 Task: Create new Company, with domain: 'f5.com' and type: 'Reseller'. Add new contact for this company, with mail Id: 'Chahat18Patel@f5.com', First Name: Chahat, Last name:  Patel, Job Title: 'Communications Specialist', Phone Number: '(801) 555-5680'. Change life cycle stage to  Lead and lead status to  Open. Logged in from softage.3@softage.net
Action: Mouse moved to (67, 65)
Screenshot: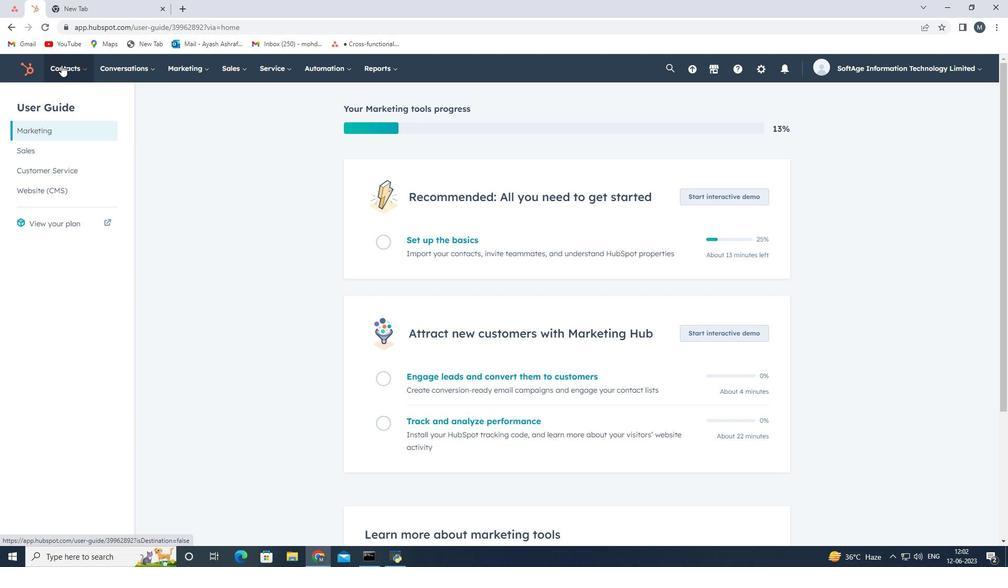 
Action: Mouse pressed left at (67, 65)
Screenshot: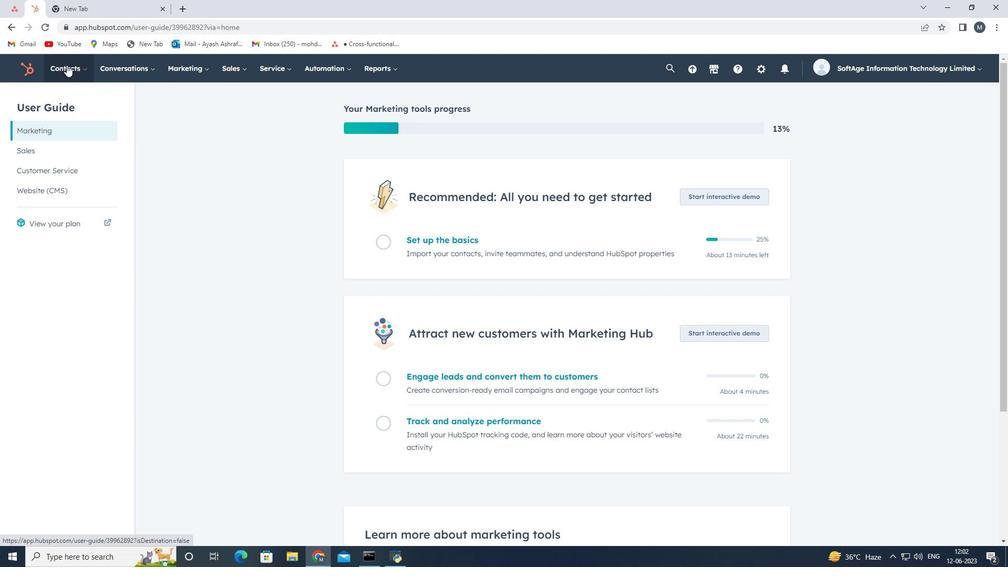 
Action: Mouse moved to (77, 120)
Screenshot: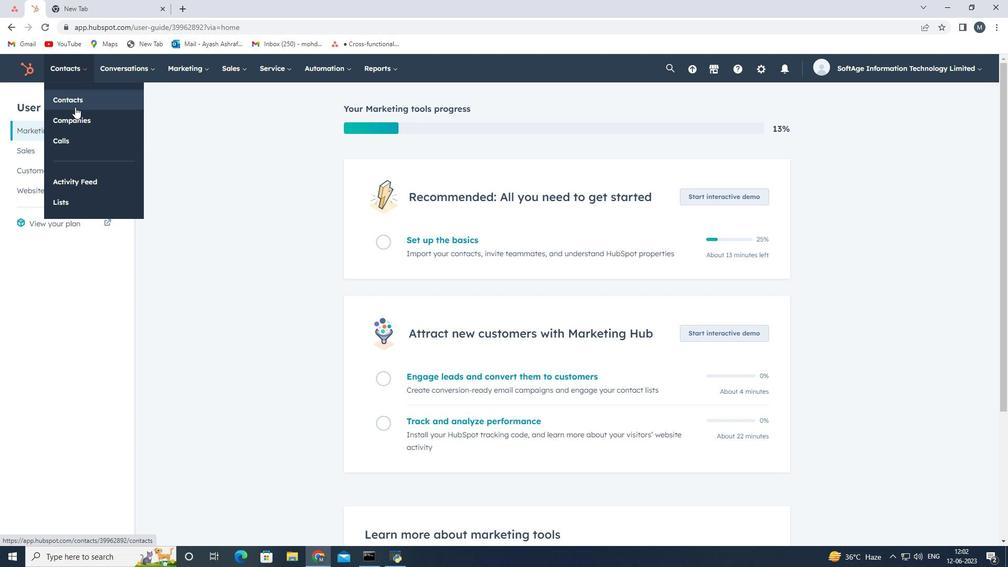 
Action: Mouse pressed left at (77, 120)
Screenshot: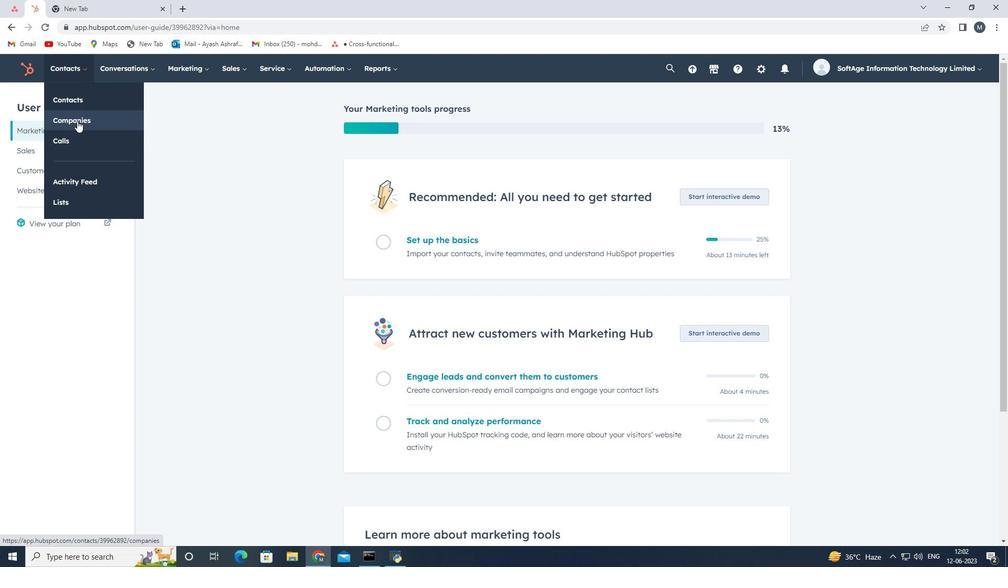 
Action: Mouse moved to (936, 104)
Screenshot: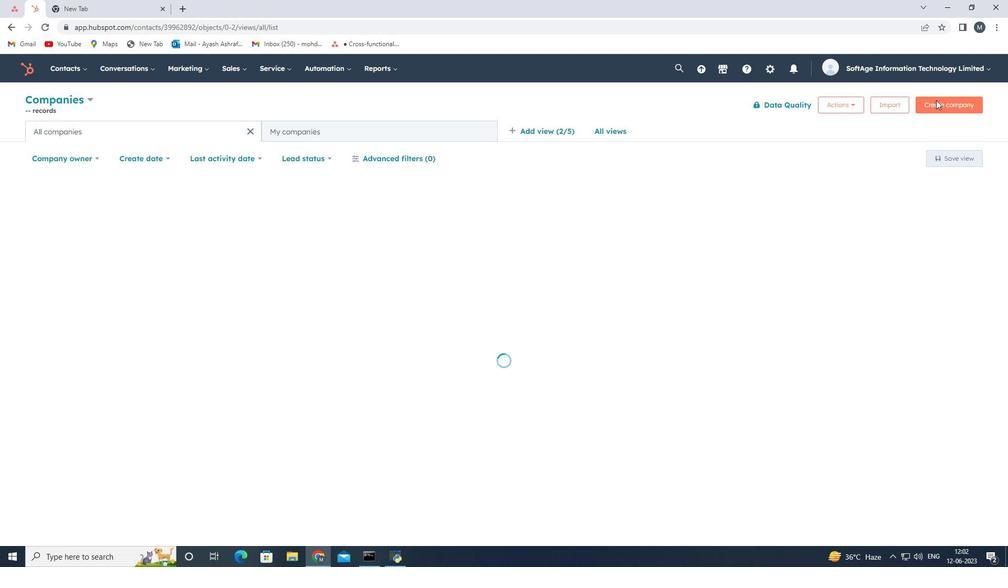 
Action: Mouse pressed left at (936, 104)
Screenshot: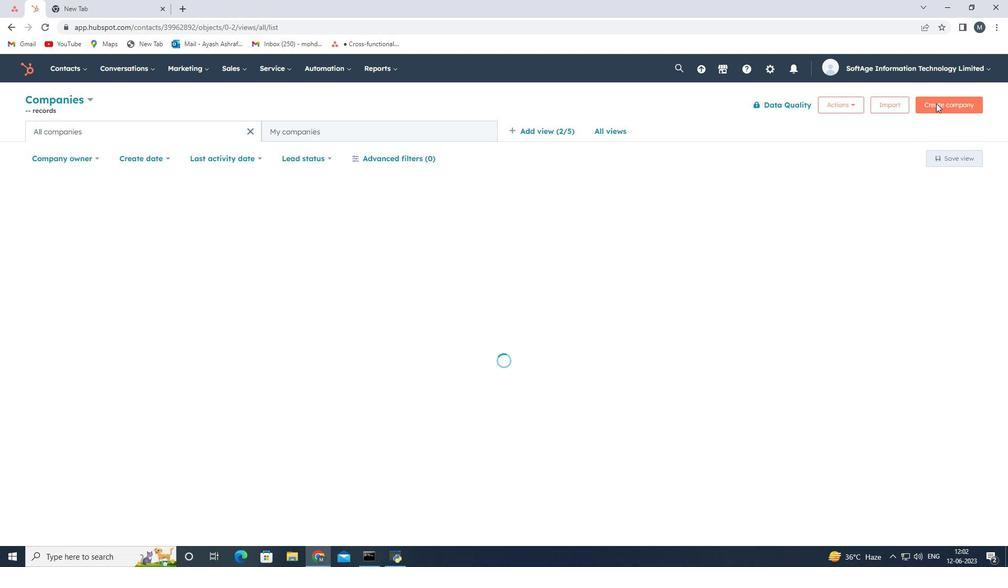 
Action: Mouse moved to (793, 153)
Screenshot: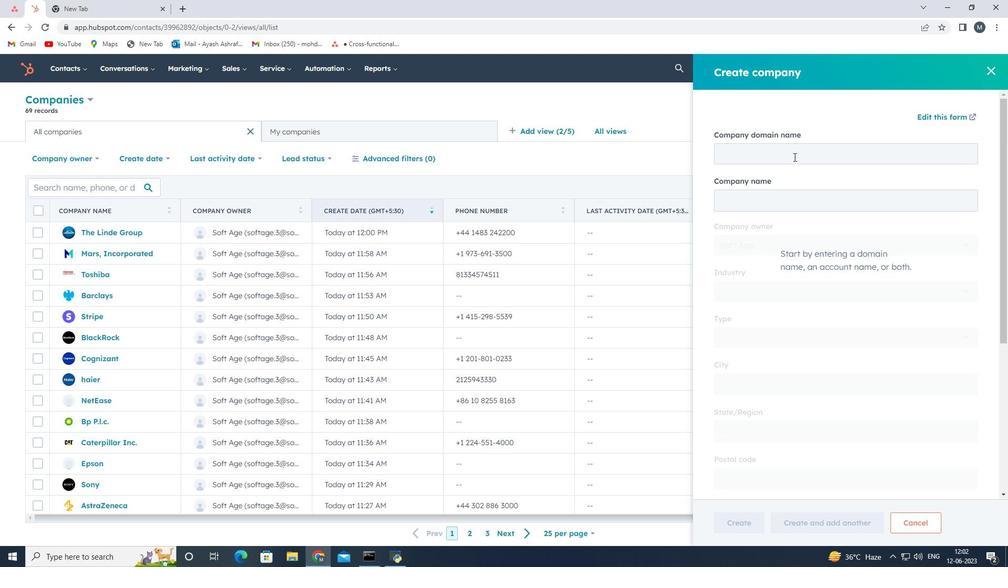 
Action: Mouse pressed left at (793, 153)
Screenshot: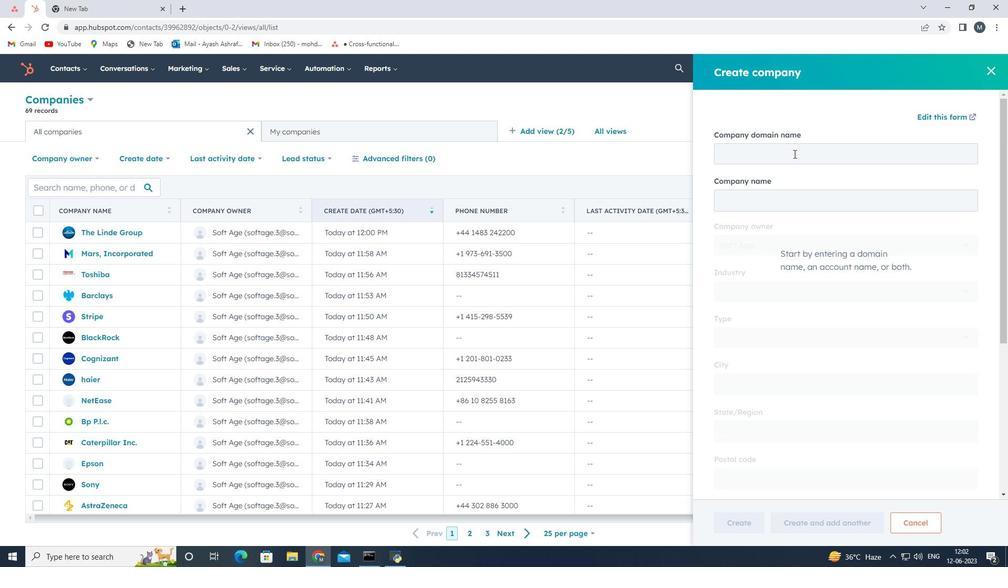 
Action: Key pressed f5.comm
Screenshot: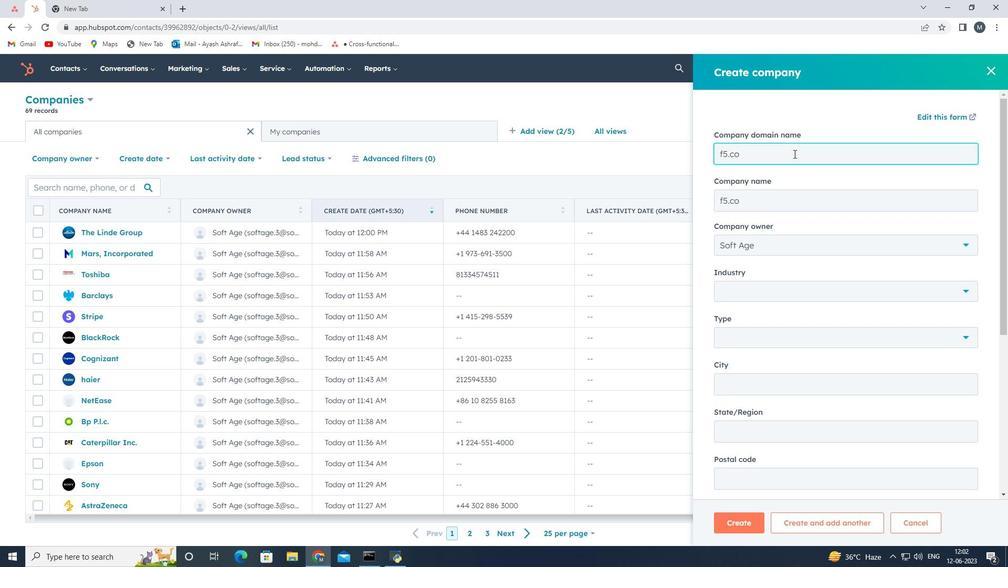 
Action: Mouse moved to (776, 266)
Screenshot: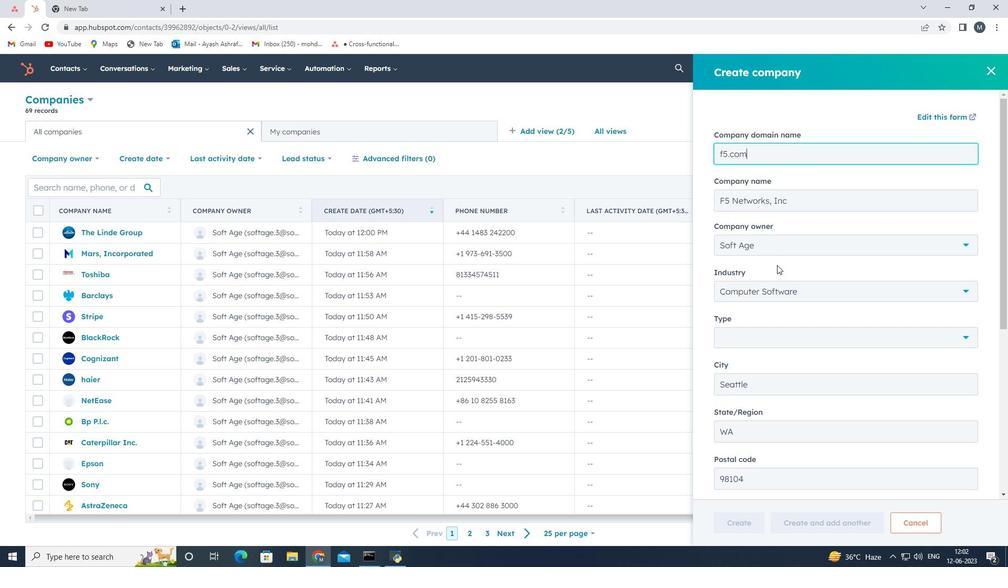 
Action: Mouse scrolled (776, 266) with delta (0, 0)
Screenshot: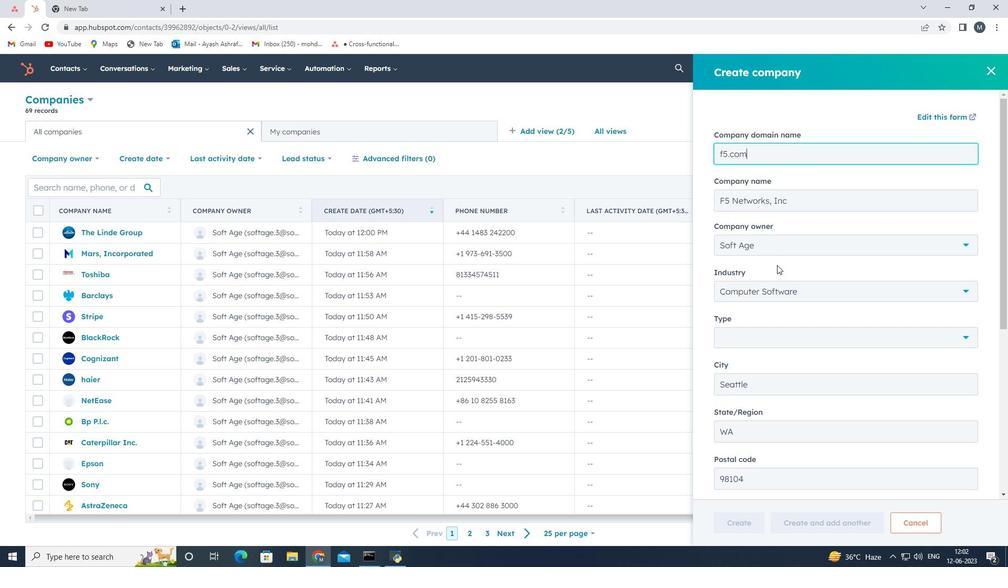 
Action: Mouse moved to (775, 285)
Screenshot: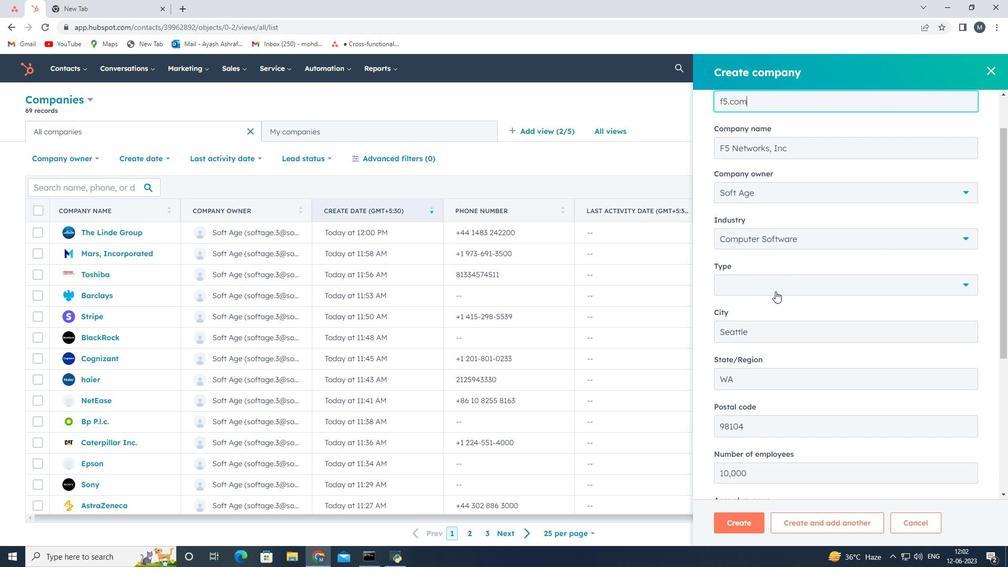 
Action: Mouse pressed left at (775, 285)
Screenshot: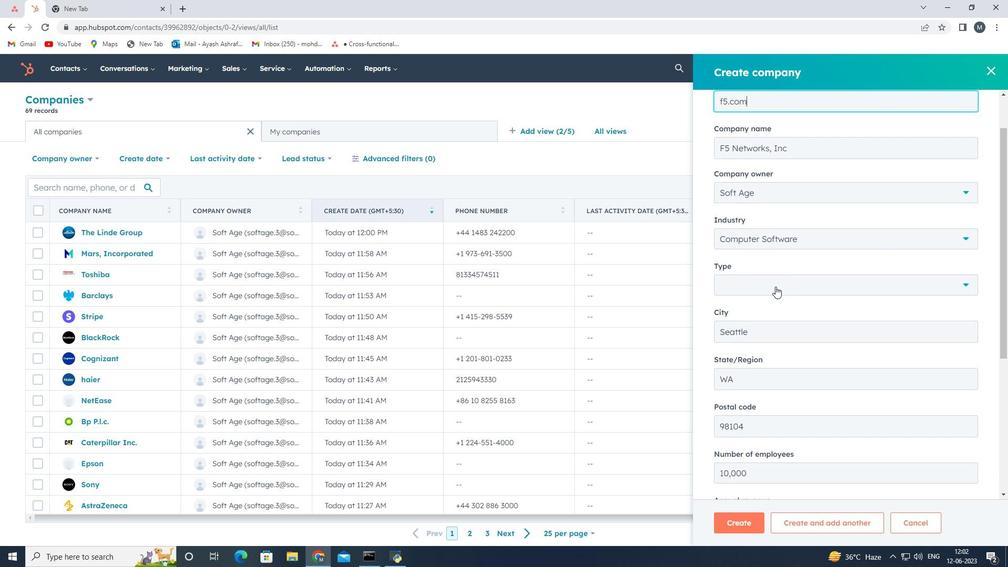 
Action: Mouse moved to (759, 372)
Screenshot: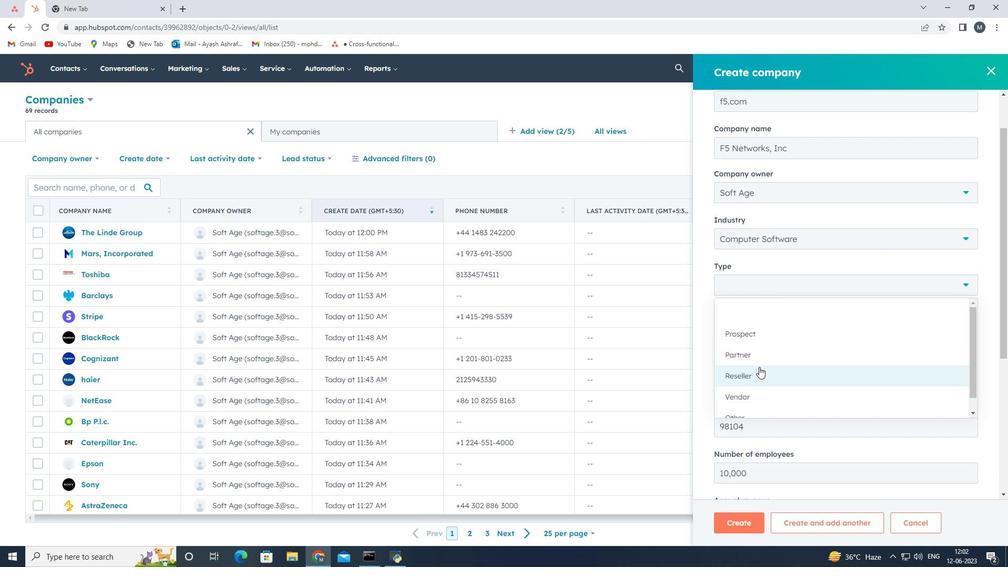 
Action: Mouse pressed left at (759, 372)
Screenshot: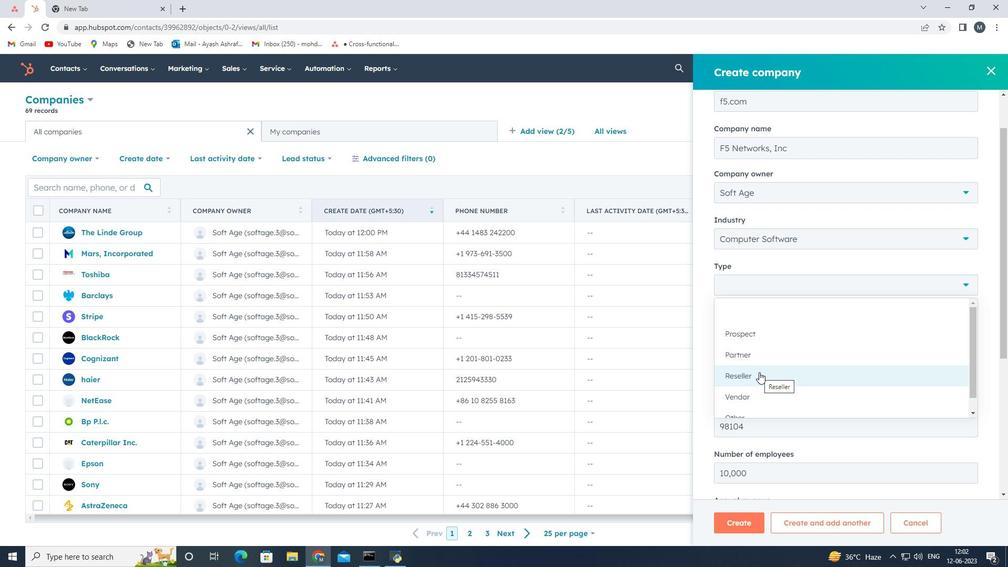 
Action: Mouse moved to (772, 358)
Screenshot: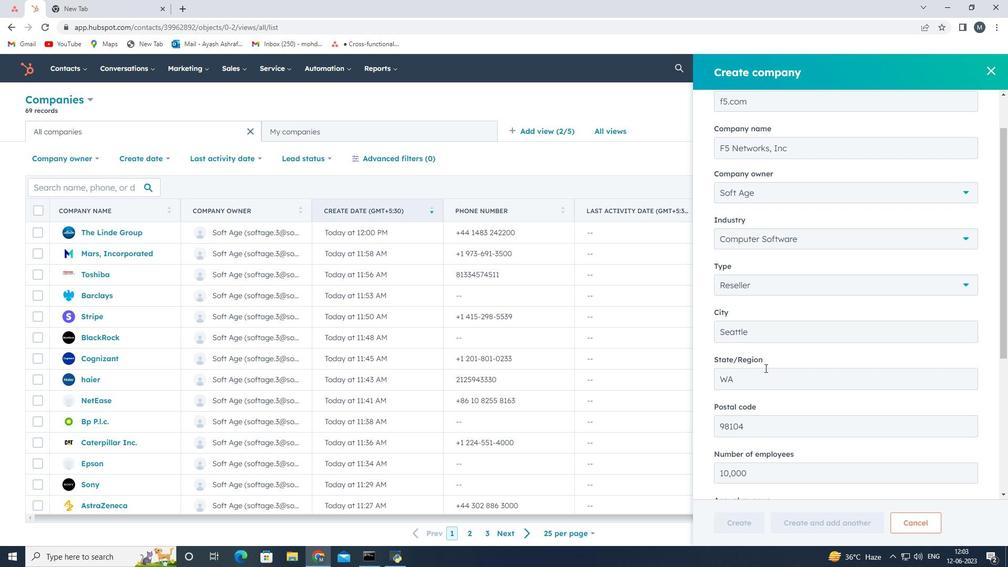 
Action: Mouse scrolled (772, 358) with delta (0, 0)
Screenshot: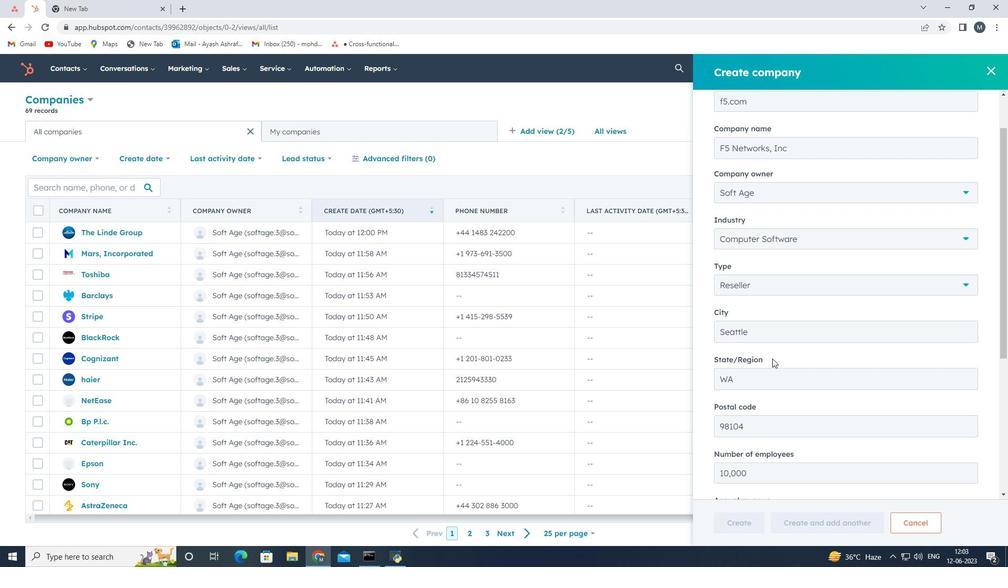 
Action: Mouse scrolled (772, 358) with delta (0, 0)
Screenshot: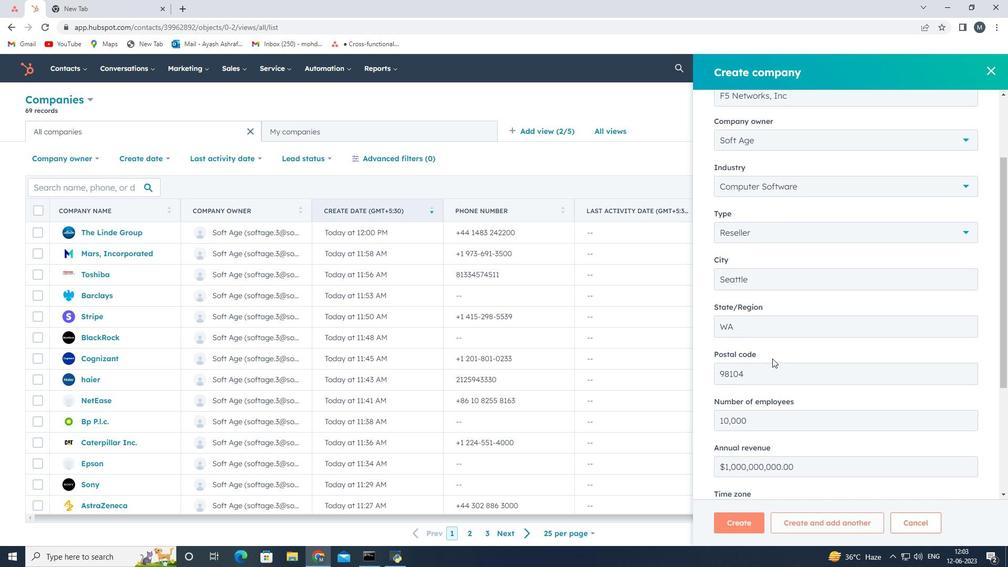 
Action: Mouse scrolled (772, 358) with delta (0, 0)
Screenshot: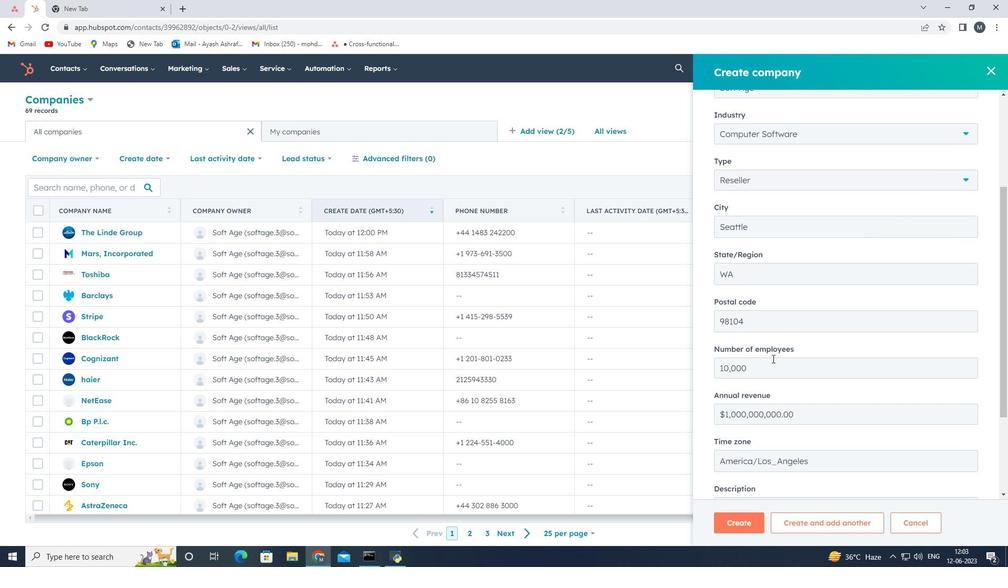
Action: Mouse scrolled (772, 358) with delta (0, 0)
Screenshot: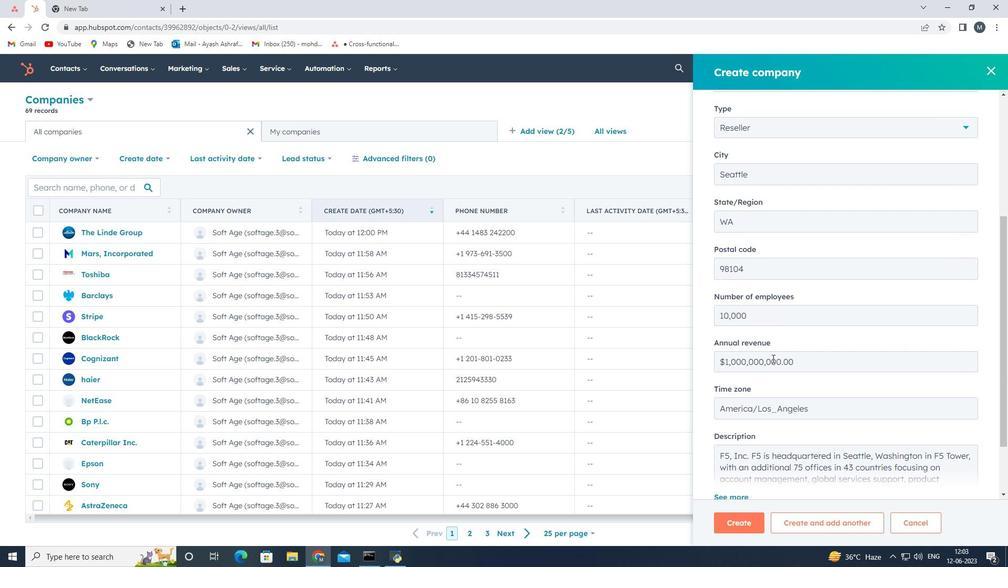 
Action: Mouse scrolled (772, 358) with delta (0, 0)
Screenshot: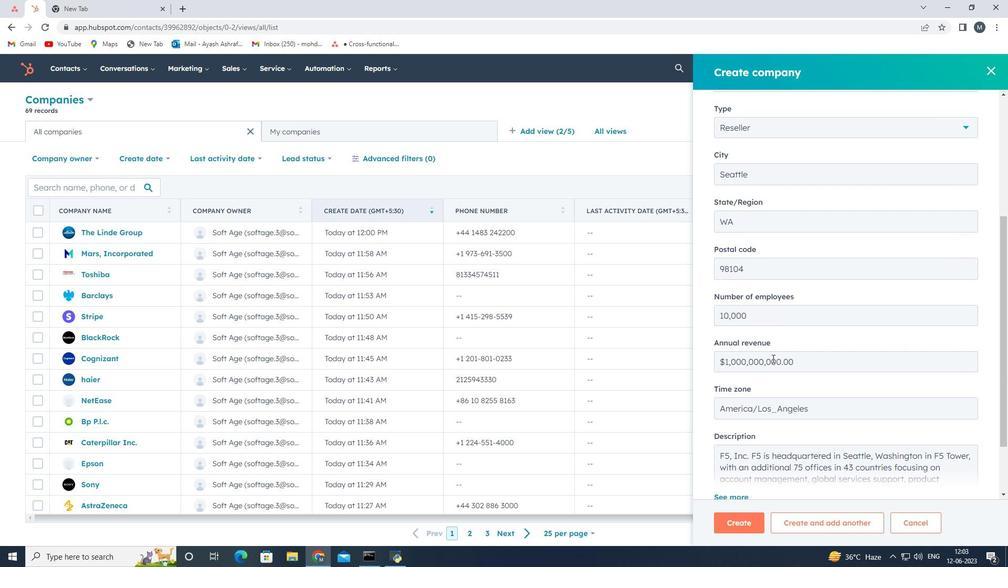 
Action: Mouse scrolled (772, 358) with delta (0, 0)
Screenshot: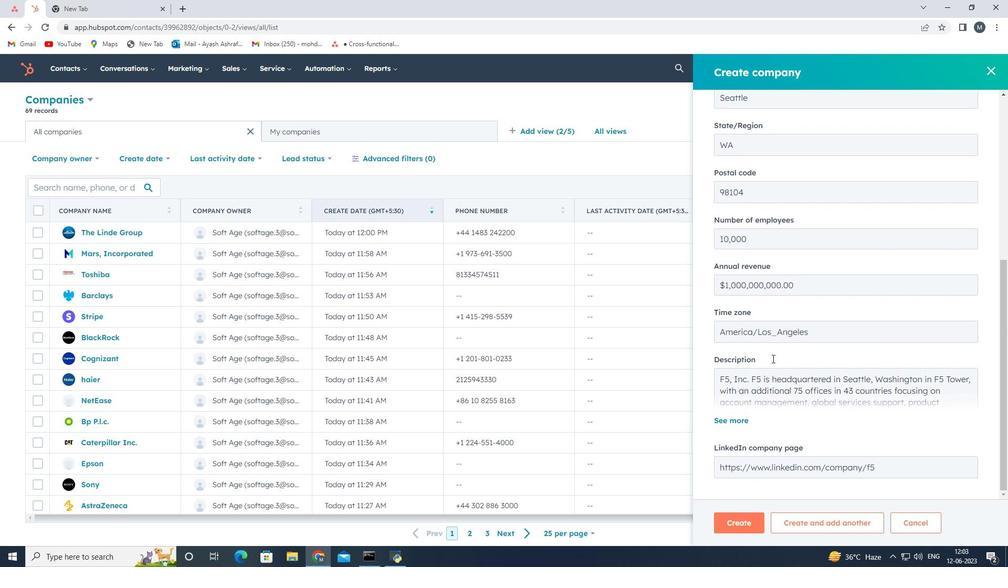
Action: Mouse scrolled (772, 358) with delta (0, 0)
Screenshot: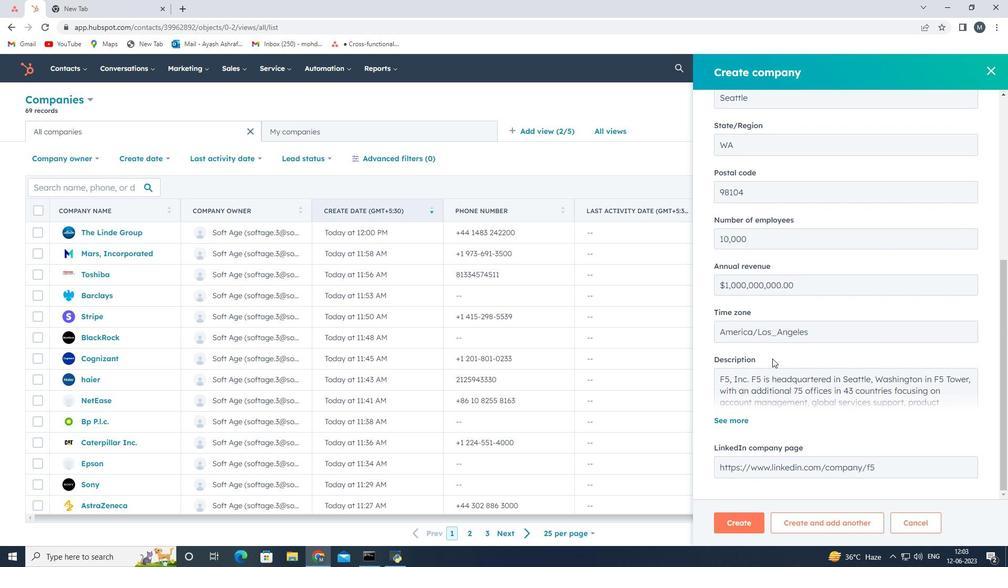 
Action: Mouse scrolled (772, 358) with delta (0, 0)
Screenshot: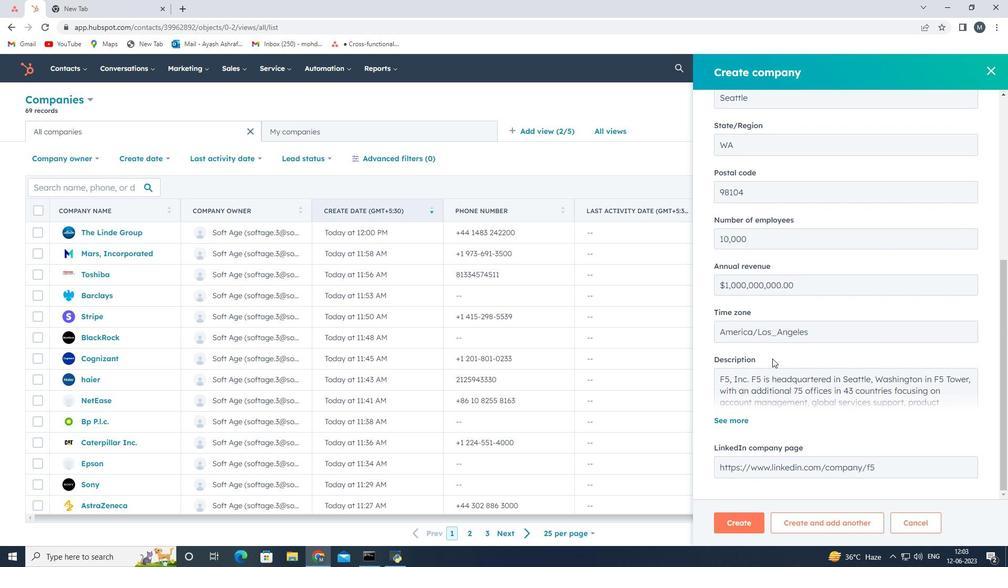 
Action: Mouse scrolled (772, 358) with delta (0, 0)
Screenshot: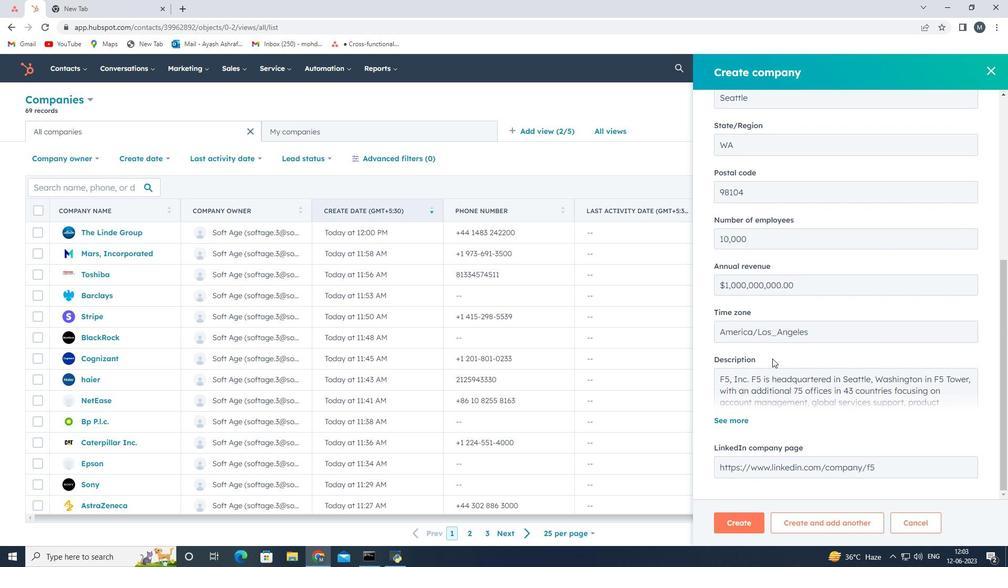 
Action: Mouse moved to (747, 519)
Screenshot: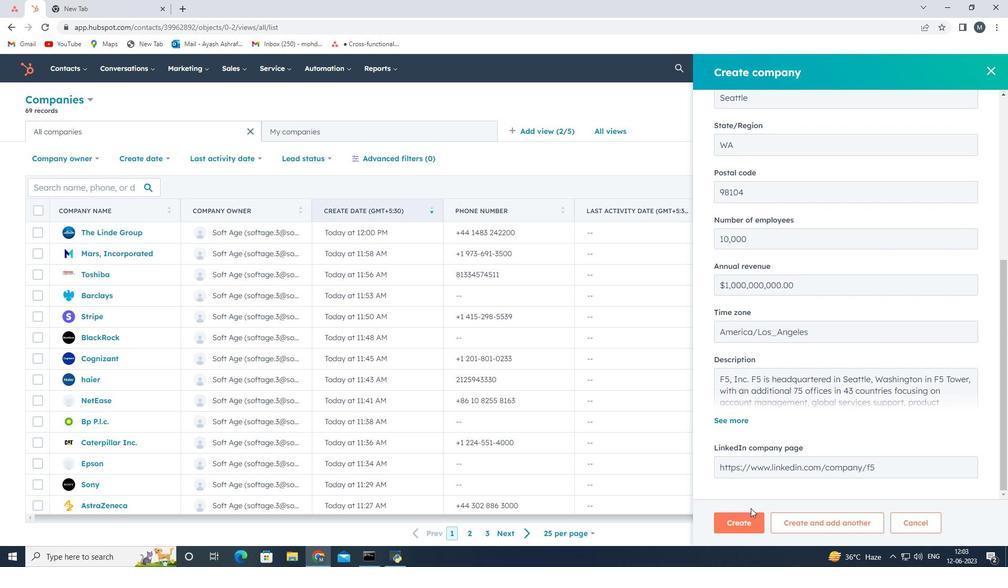 
Action: Mouse pressed left at (747, 519)
Screenshot: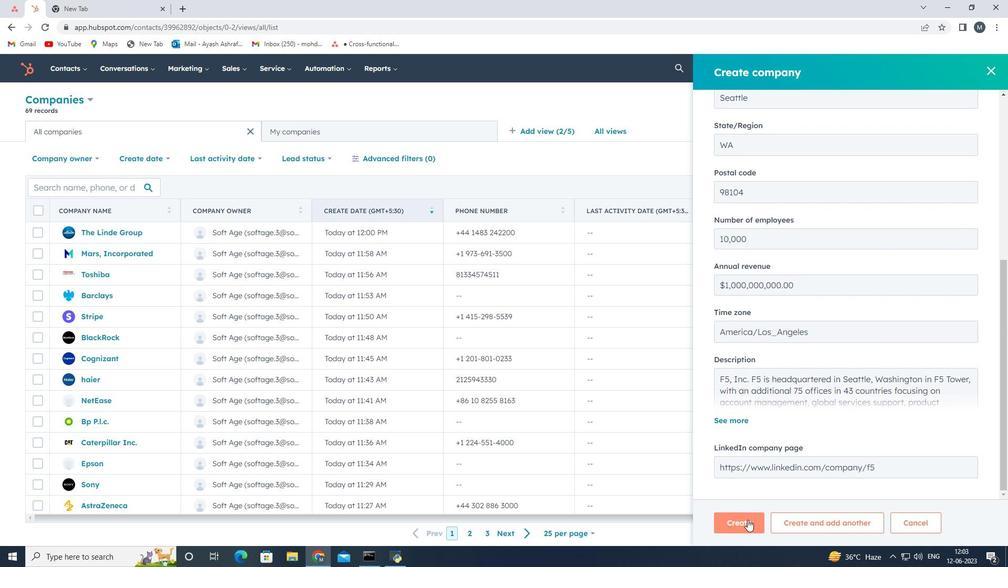 
Action: Mouse moved to (704, 357)
Screenshot: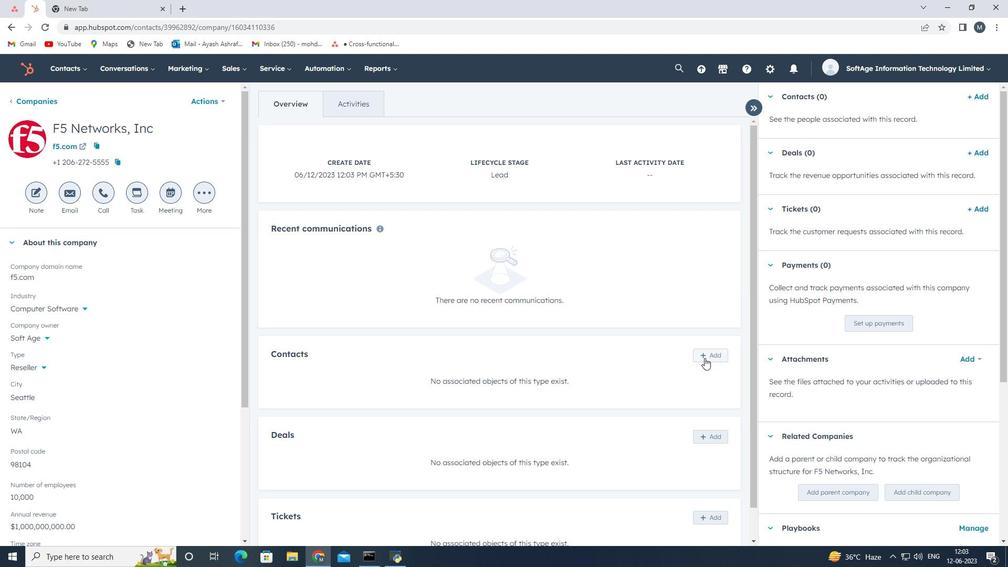 
Action: Mouse pressed left at (704, 357)
Screenshot: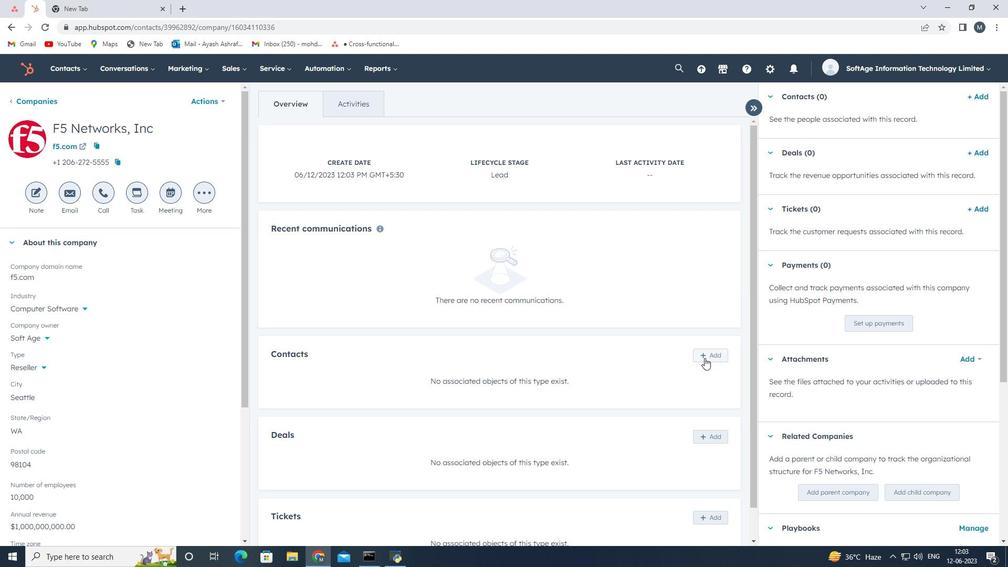 
Action: Mouse moved to (782, 119)
Screenshot: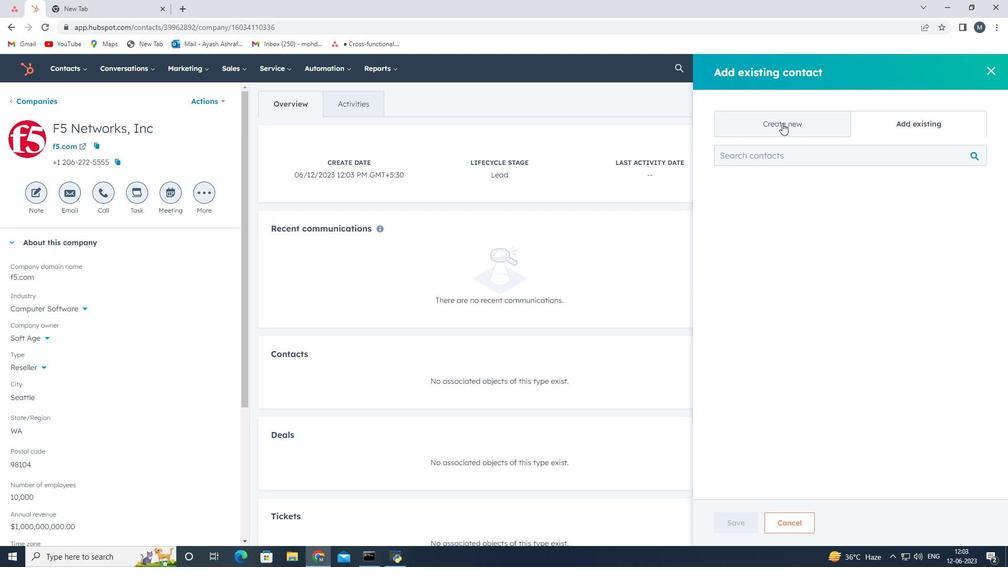 
Action: Mouse pressed left at (782, 119)
Screenshot: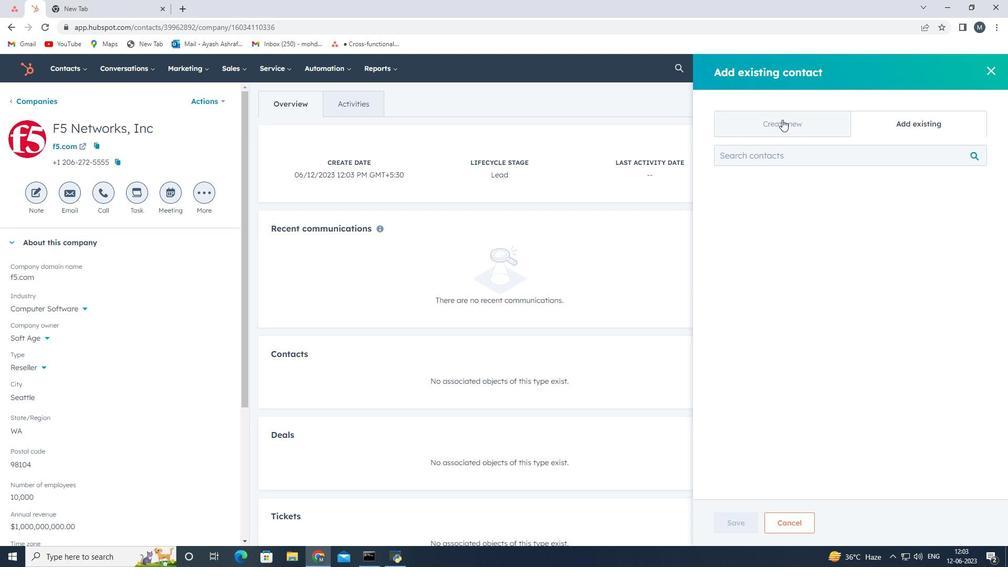 
Action: Mouse moved to (792, 187)
Screenshot: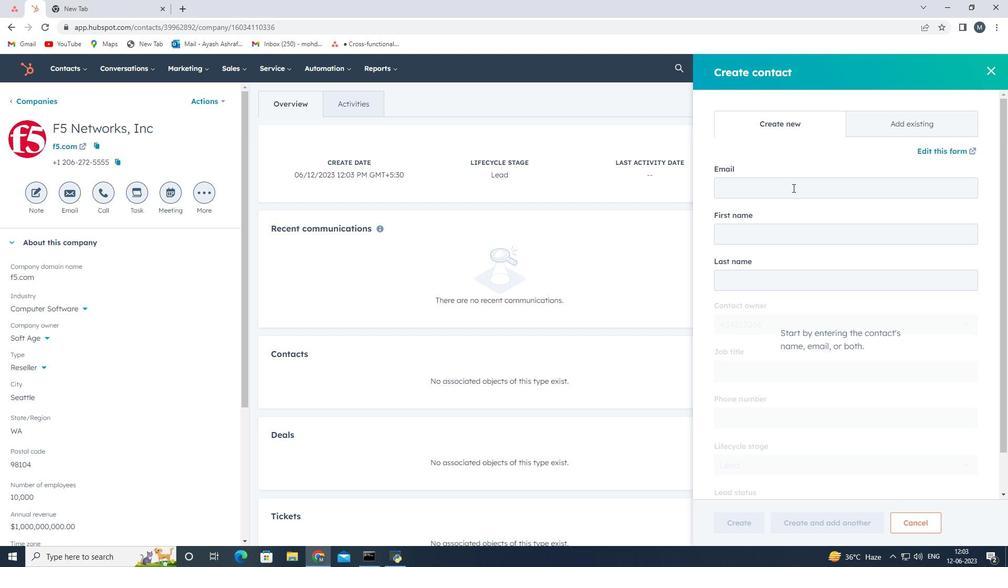 
Action: Mouse pressed left at (792, 187)
Screenshot: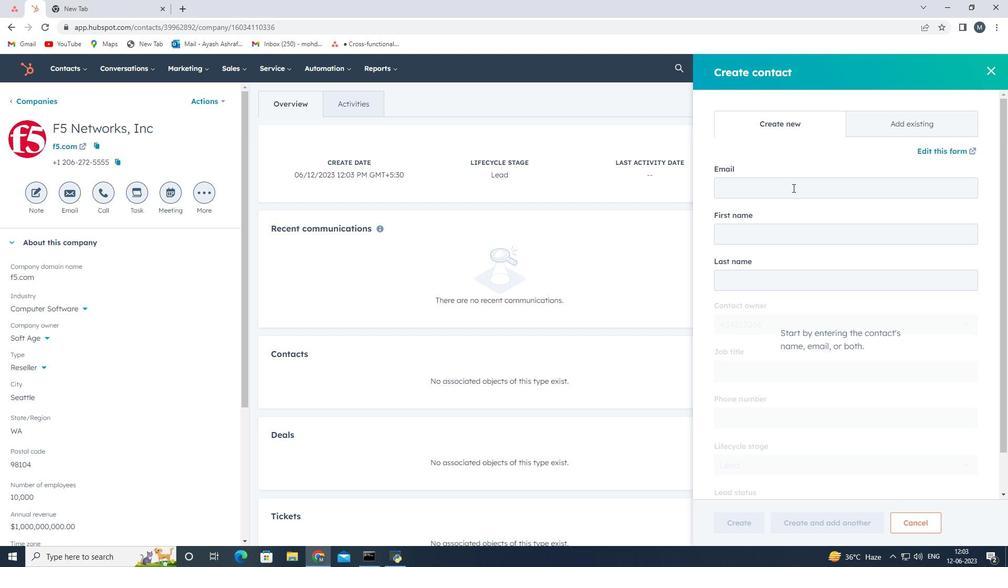 
Action: Mouse moved to (792, 186)
Screenshot: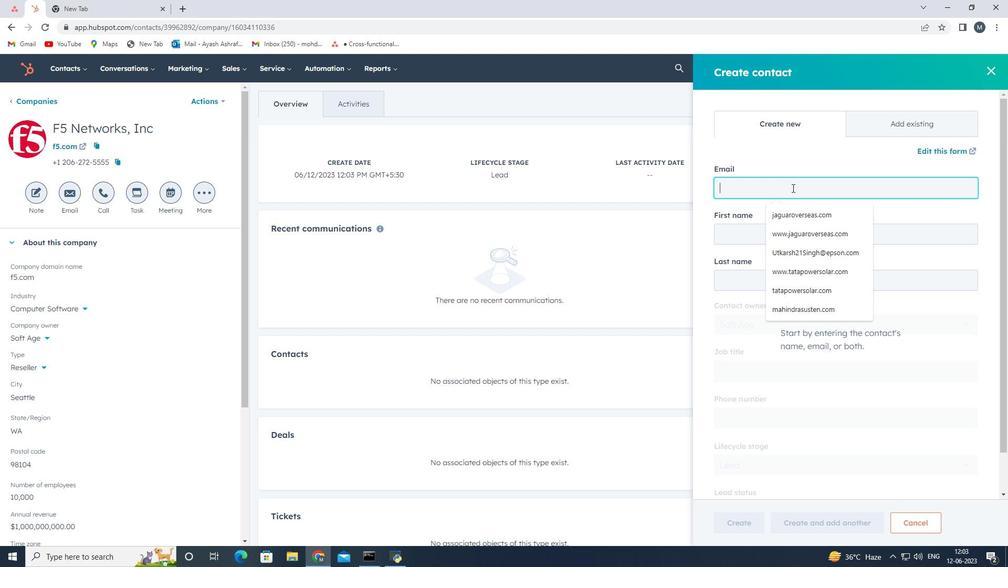 
Action: Key pressed <Key.shift>Chahat18<Key.shift>Patel<Key.shift><Key.shift><Key.shift><Key.shift>@f5.com
Screenshot: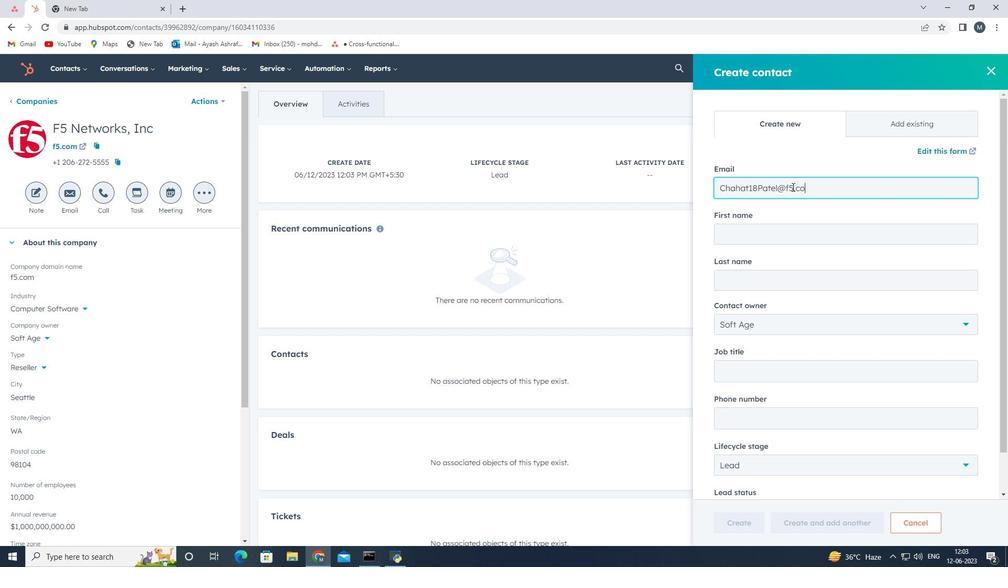 
Action: Mouse moved to (742, 238)
Screenshot: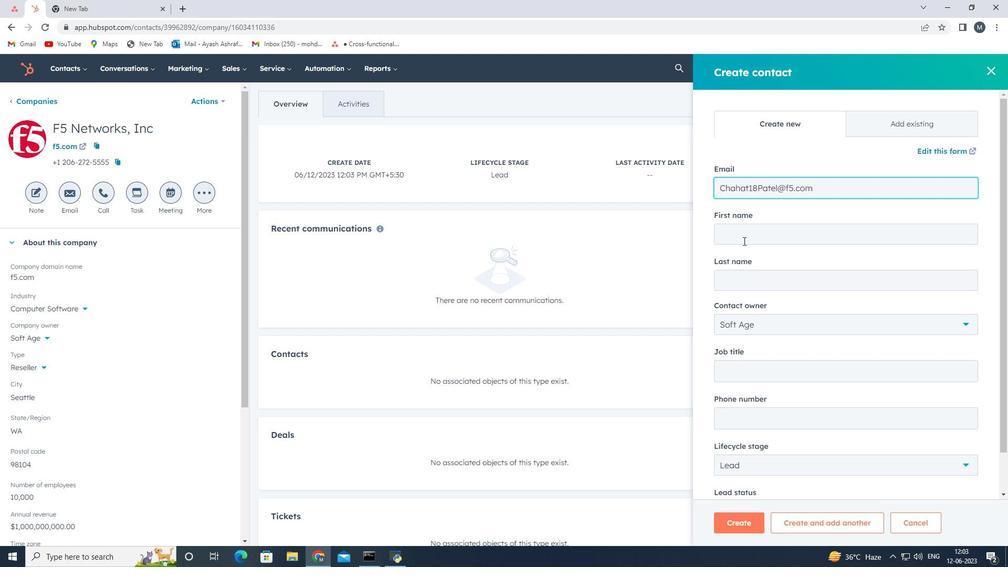 
Action: Mouse pressed left at (742, 238)
Screenshot: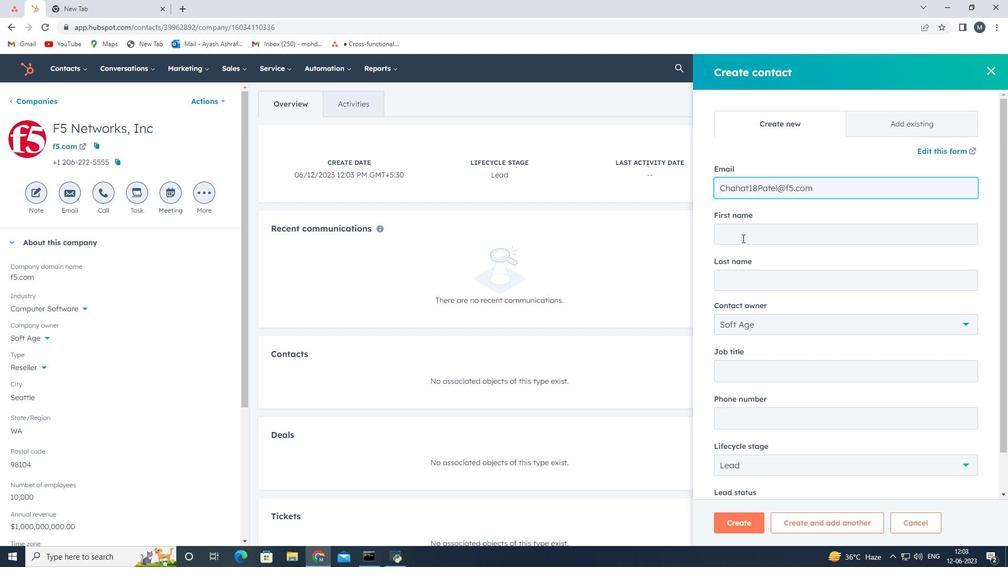 
Action: Mouse moved to (742, 237)
Screenshot: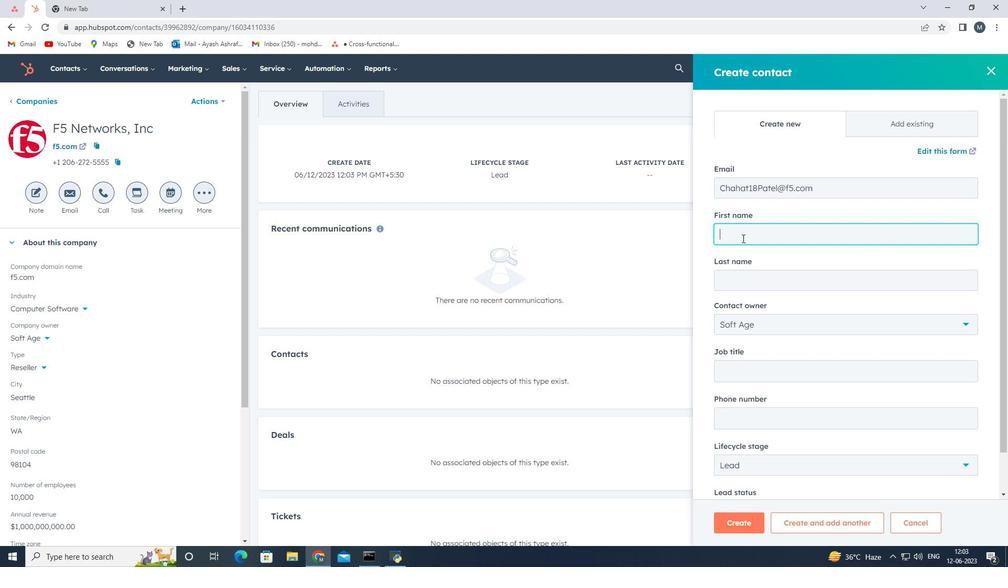 
Action: Key pressed <Key.shift>Chahat
Screenshot: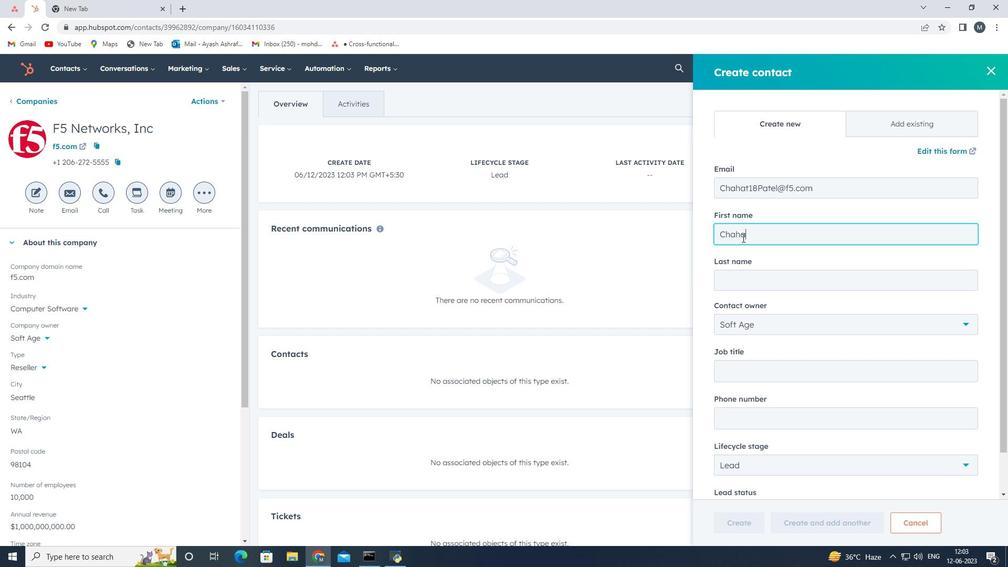 
Action: Mouse moved to (760, 285)
Screenshot: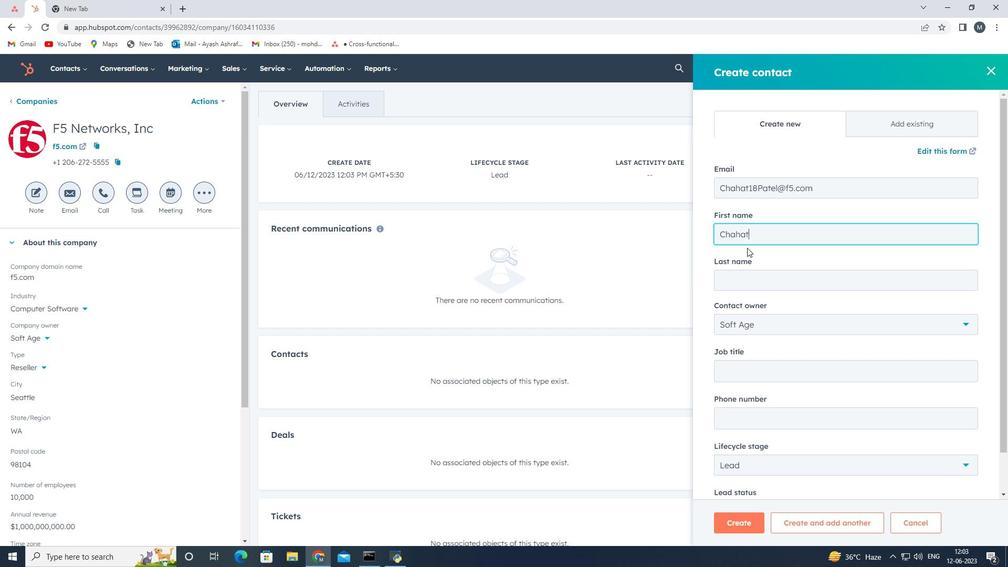 
Action: Mouse pressed left at (760, 285)
Screenshot: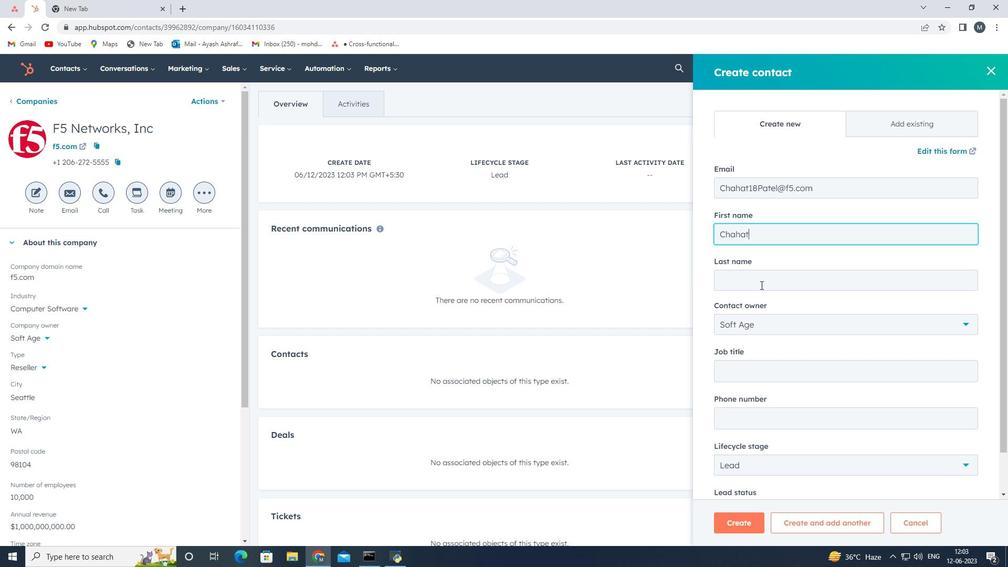 
Action: Key pressed <Key.shift>Patel
Screenshot: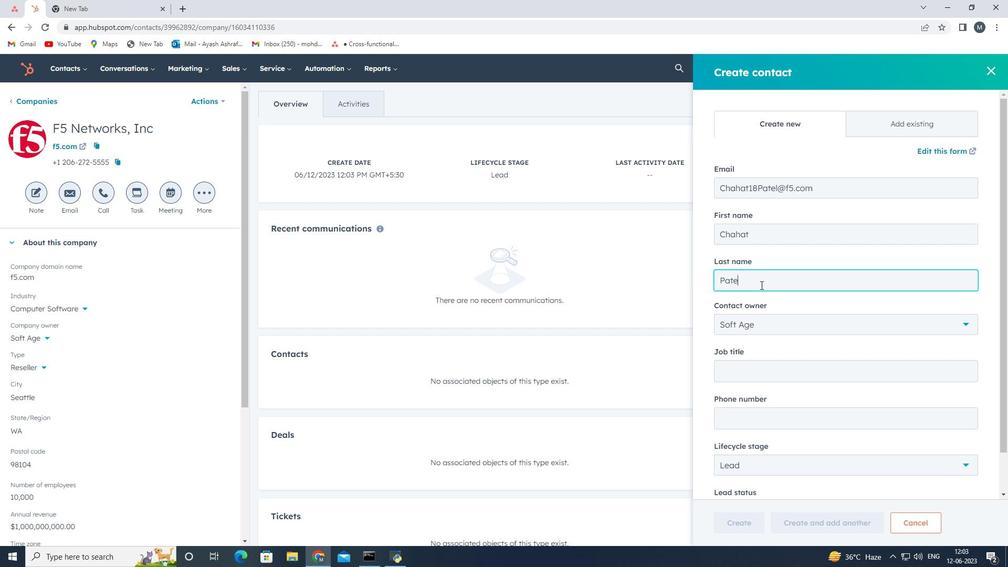 
Action: Mouse moved to (736, 373)
Screenshot: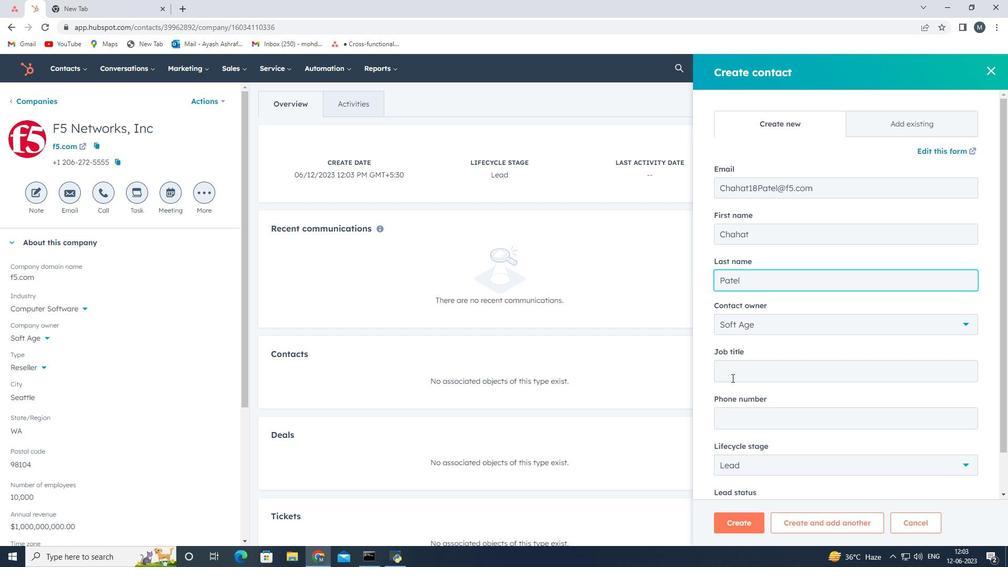 
Action: Mouse pressed left at (736, 373)
Screenshot: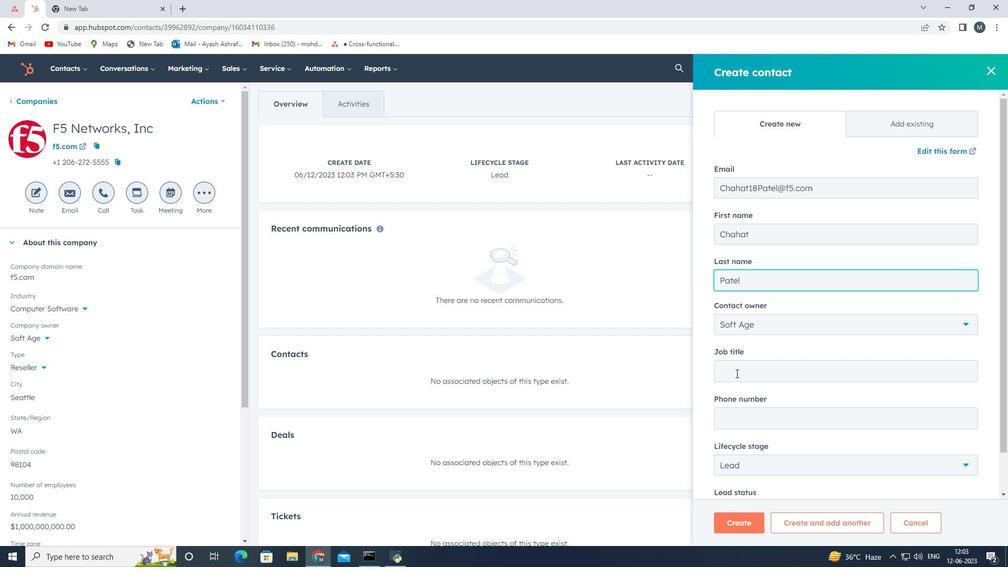 
Action: Key pressed <Key.shift><Key.shift><Key.shift>Communications<Key.space><Key.shift>Specialist
Screenshot: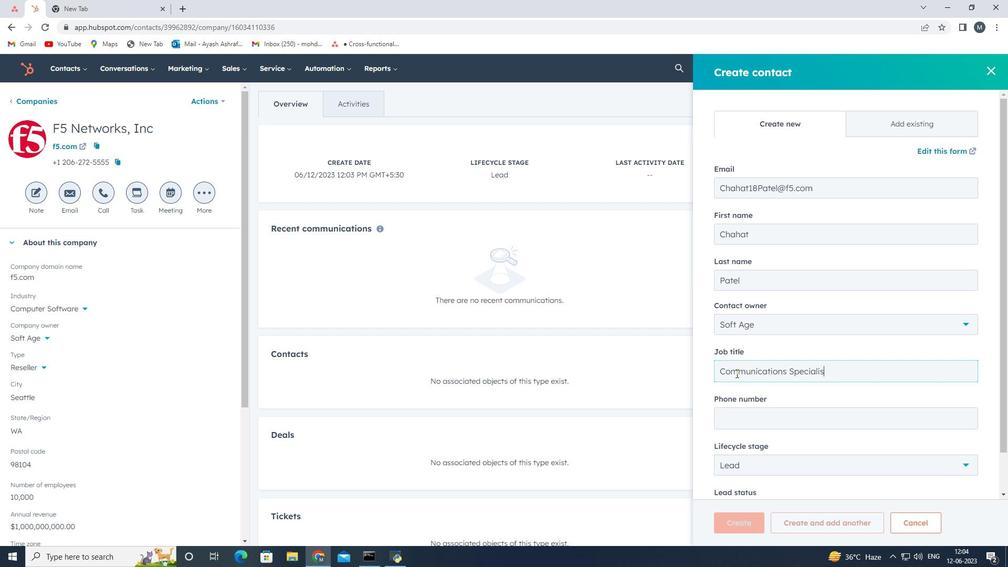 
Action: Mouse moved to (770, 417)
Screenshot: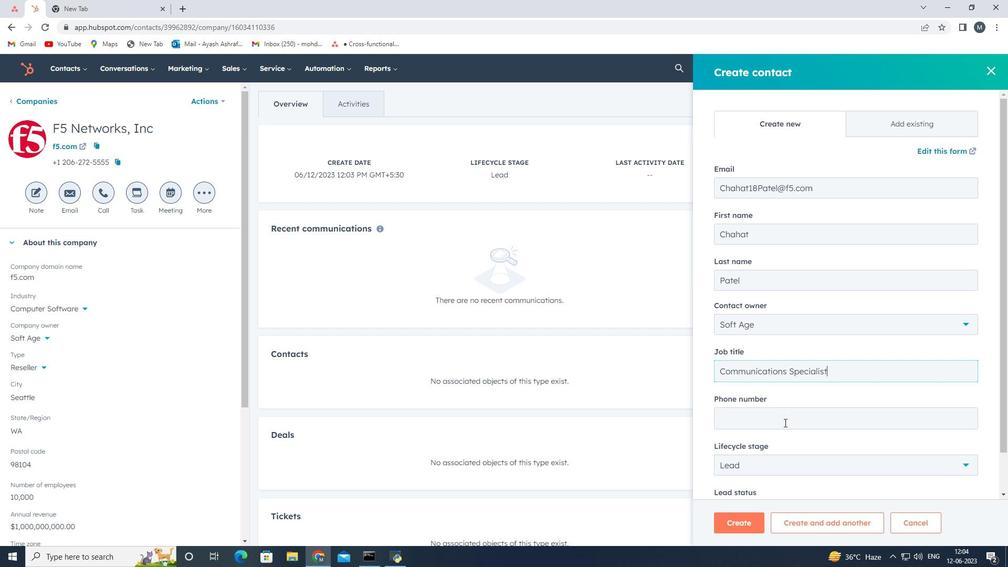 
Action: Mouse pressed left at (770, 417)
Screenshot: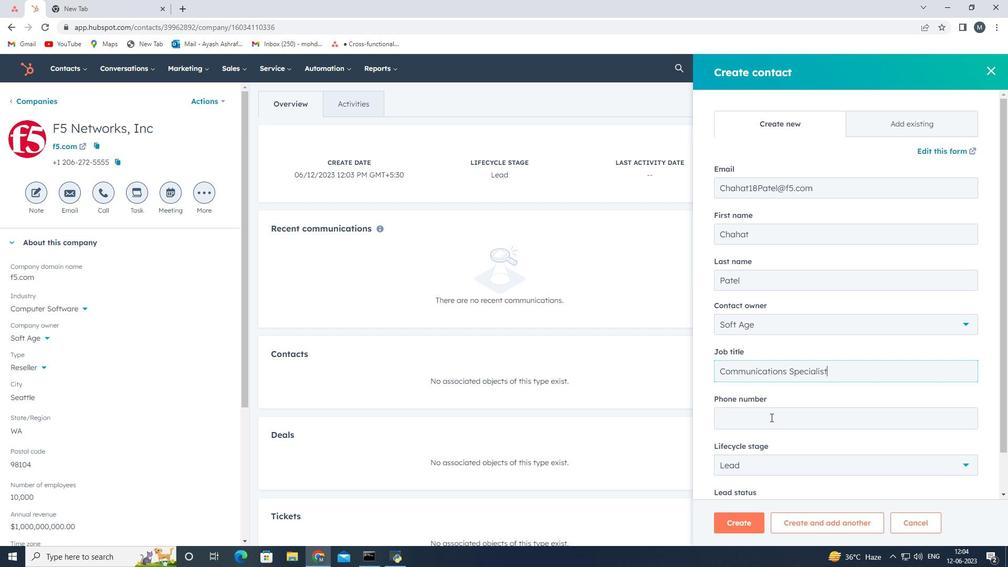 
Action: Key pressed 8015555680
Screenshot: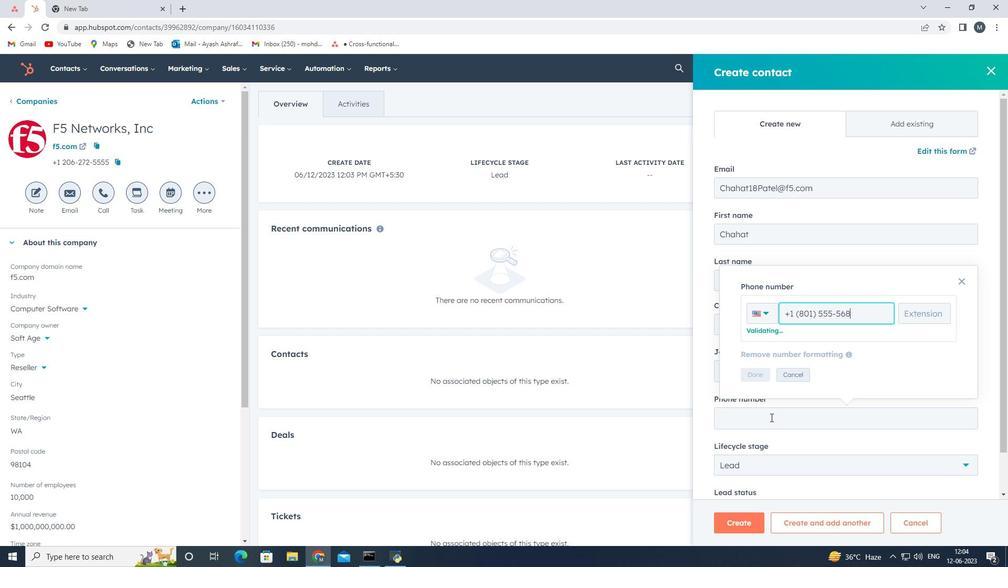 
Action: Mouse moved to (751, 377)
Screenshot: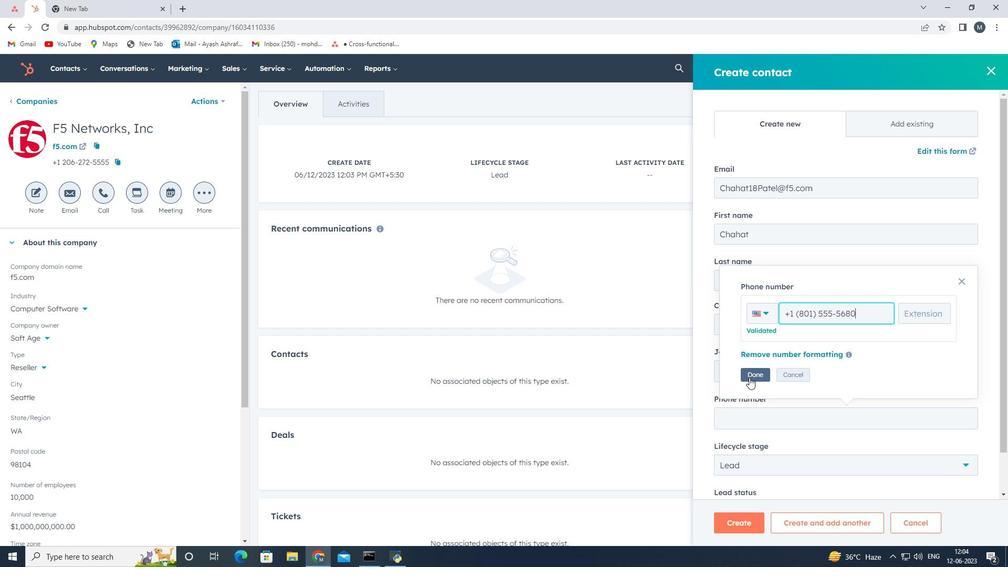 
Action: Mouse pressed left at (751, 377)
Screenshot: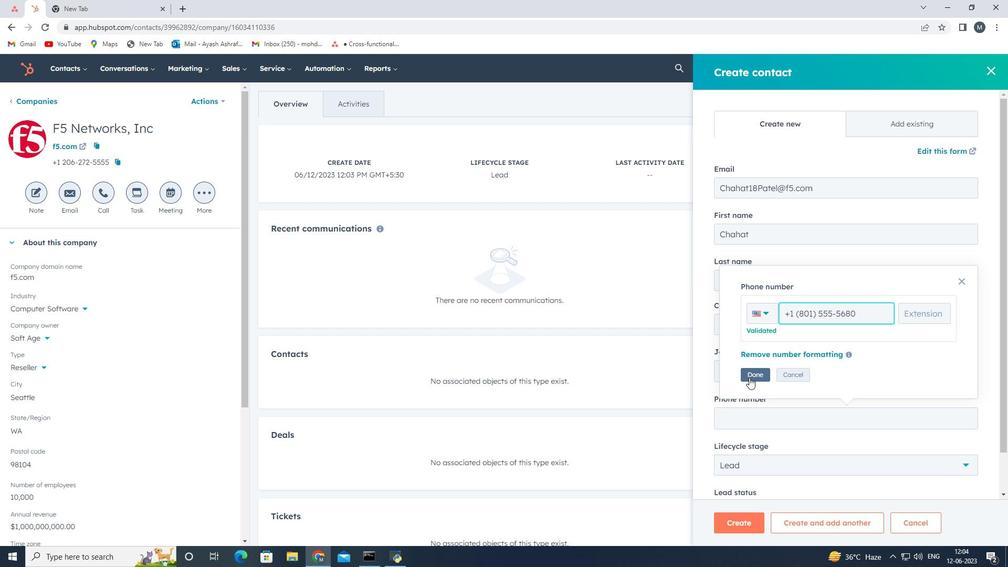 
Action: Mouse moved to (749, 452)
Screenshot: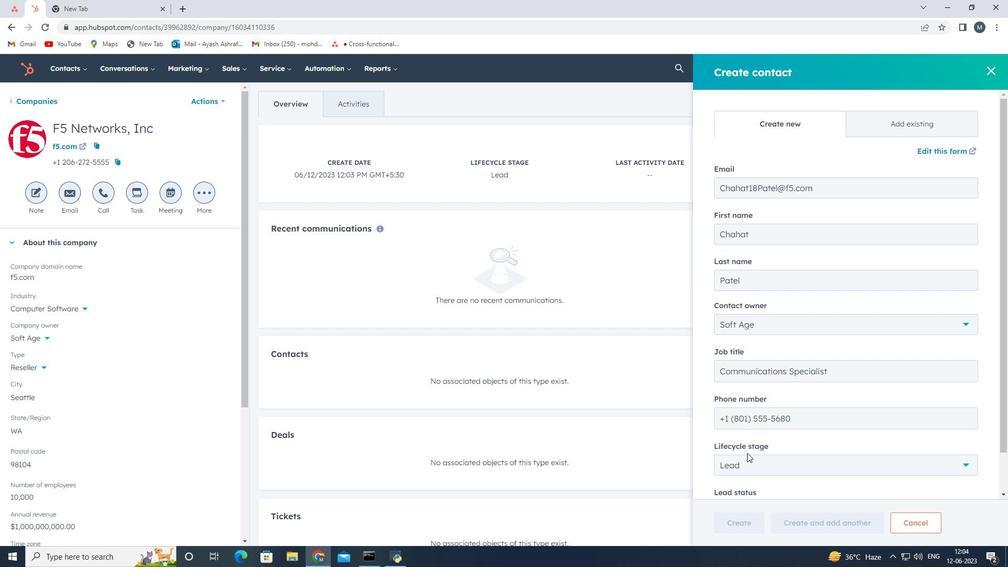 
Action: Mouse scrolled (749, 452) with delta (0, 0)
Screenshot: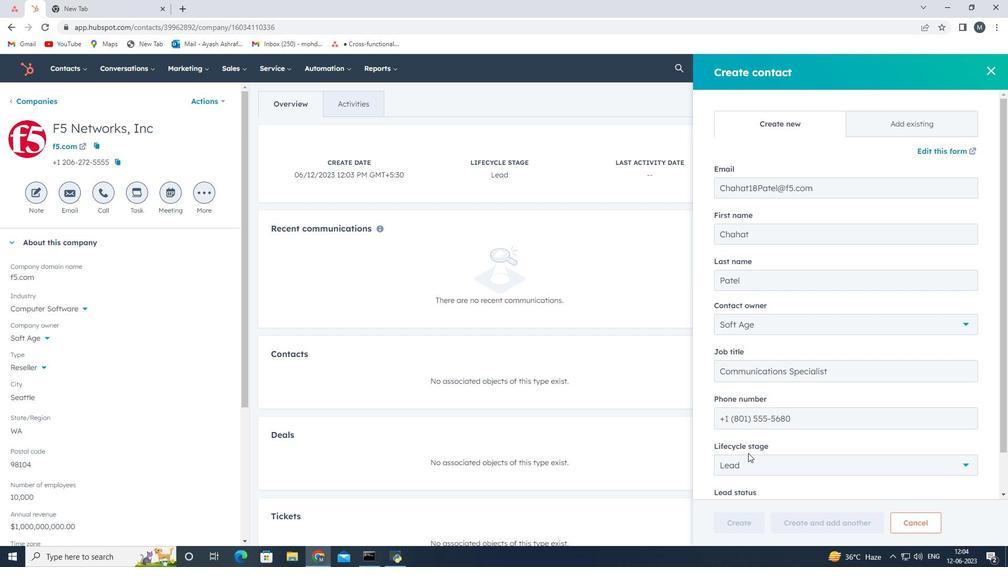 
Action: Mouse moved to (754, 426)
Screenshot: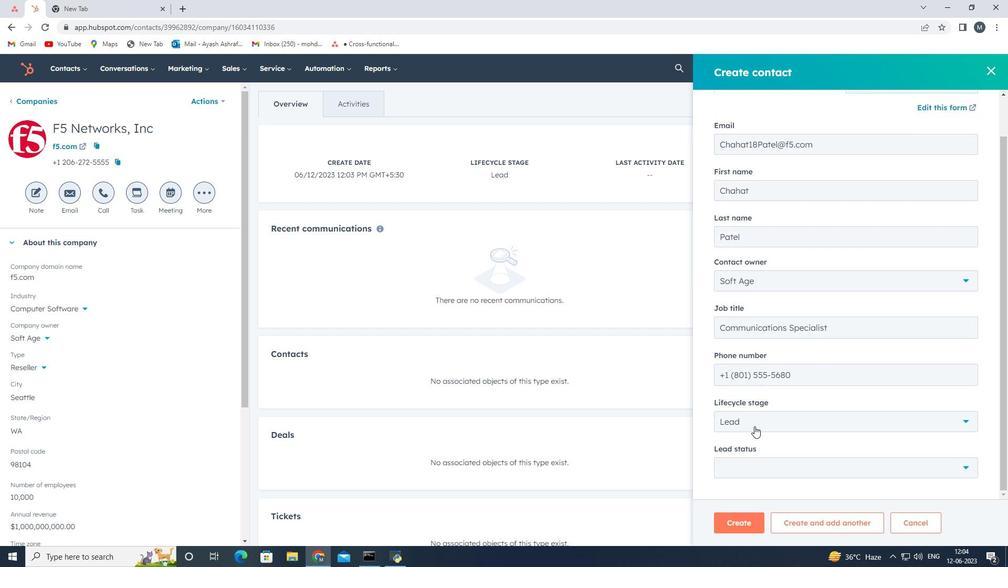 
Action: Mouse pressed left at (754, 426)
Screenshot: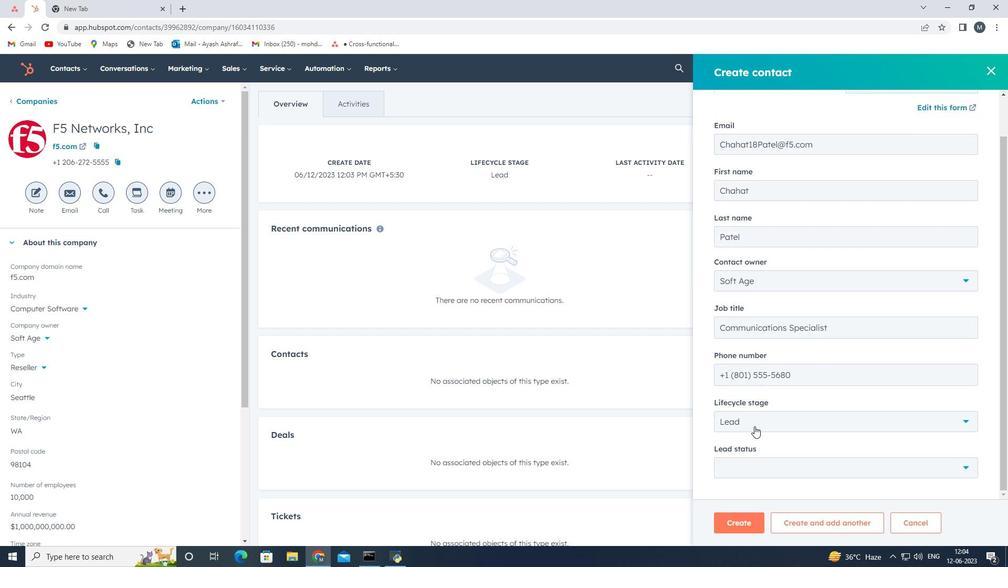 
Action: Mouse moved to (762, 322)
Screenshot: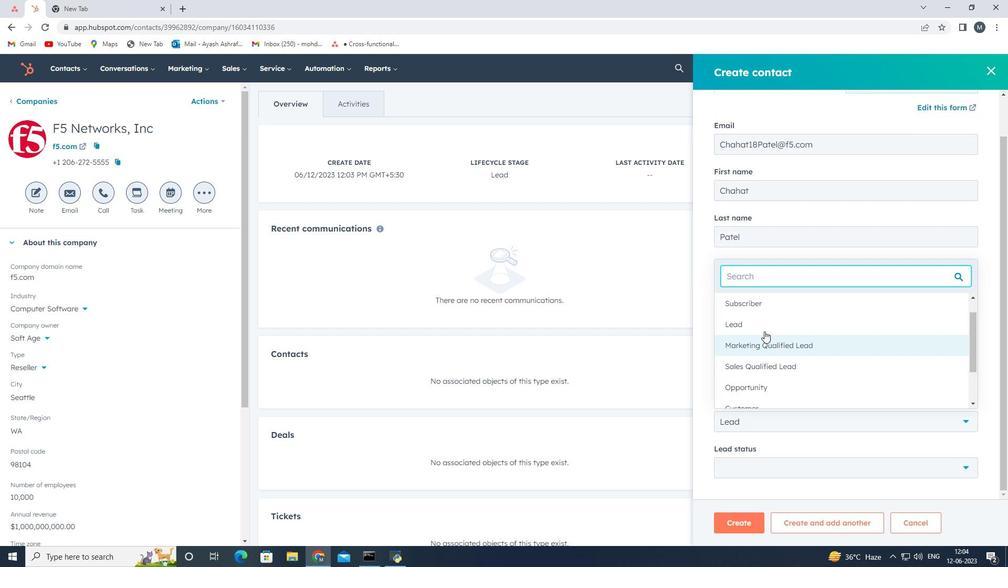 
Action: Mouse pressed left at (762, 322)
Screenshot: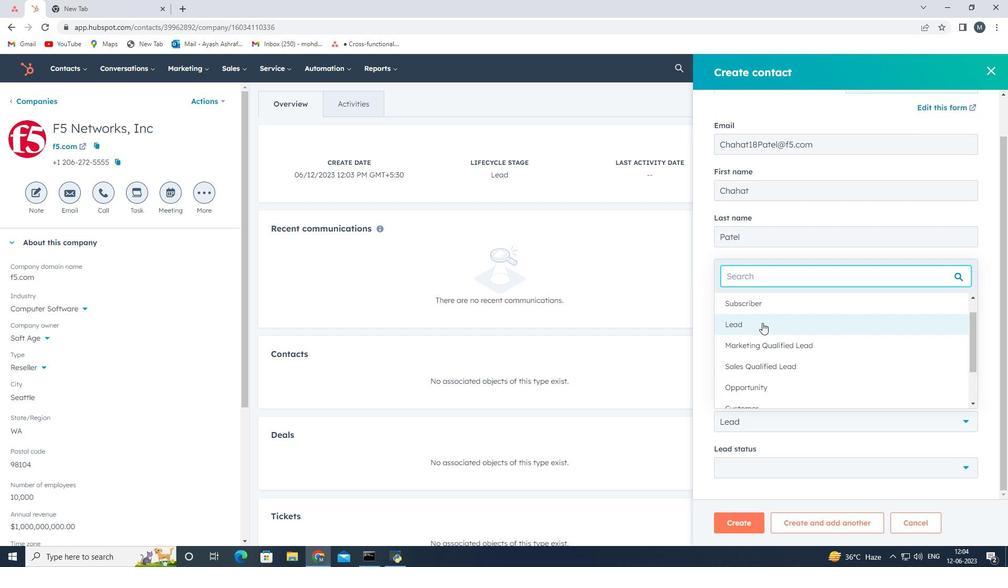 
Action: Mouse moved to (752, 471)
Screenshot: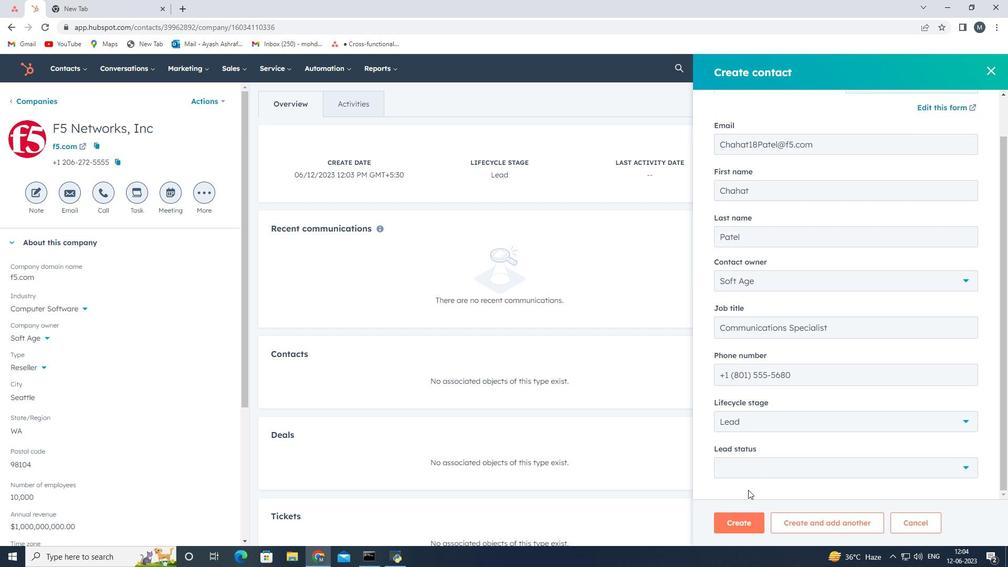 
Action: Mouse pressed left at (752, 471)
Screenshot: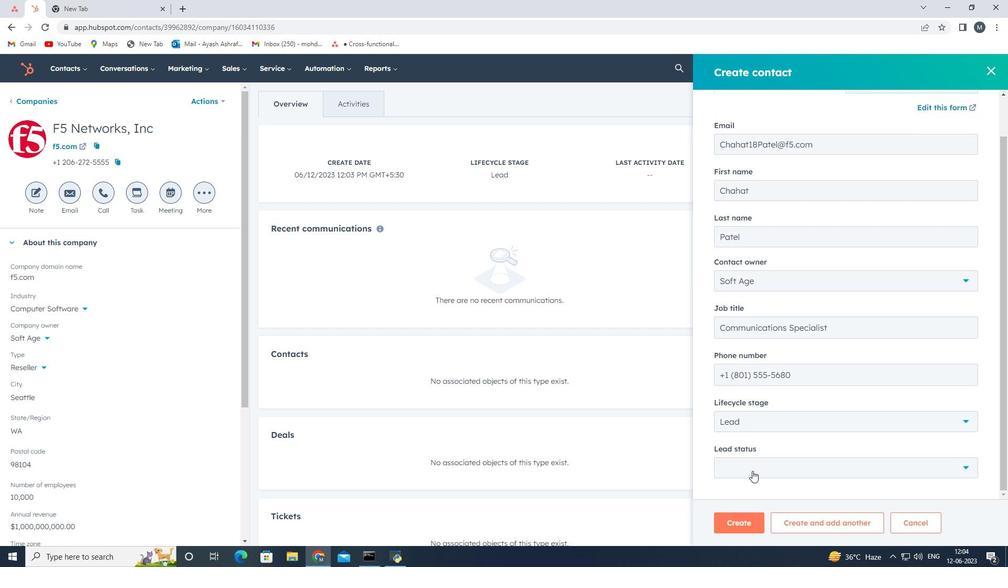 
Action: Mouse moved to (763, 386)
Screenshot: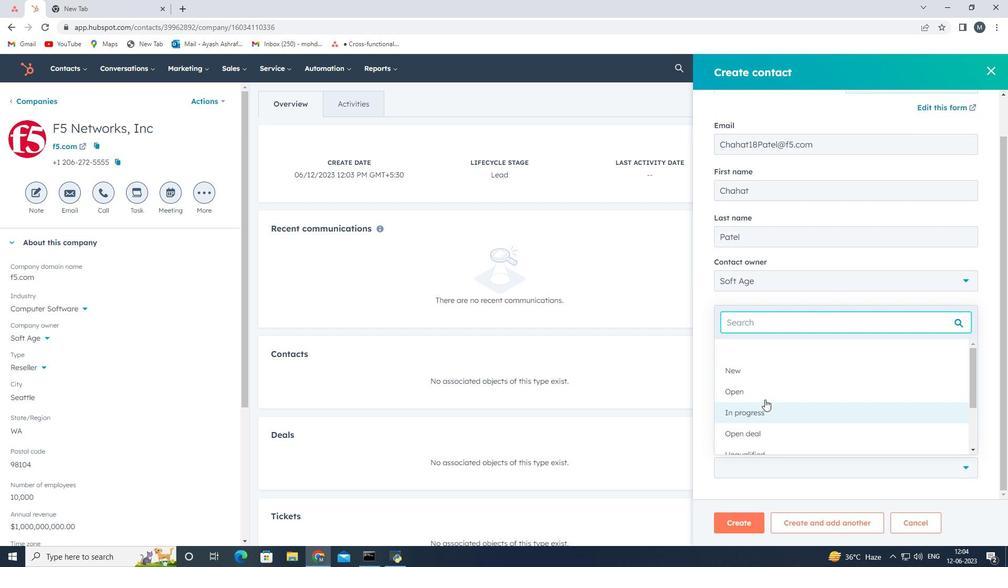 
Action: Mouse pressed left at (763, 386)
Screenshot: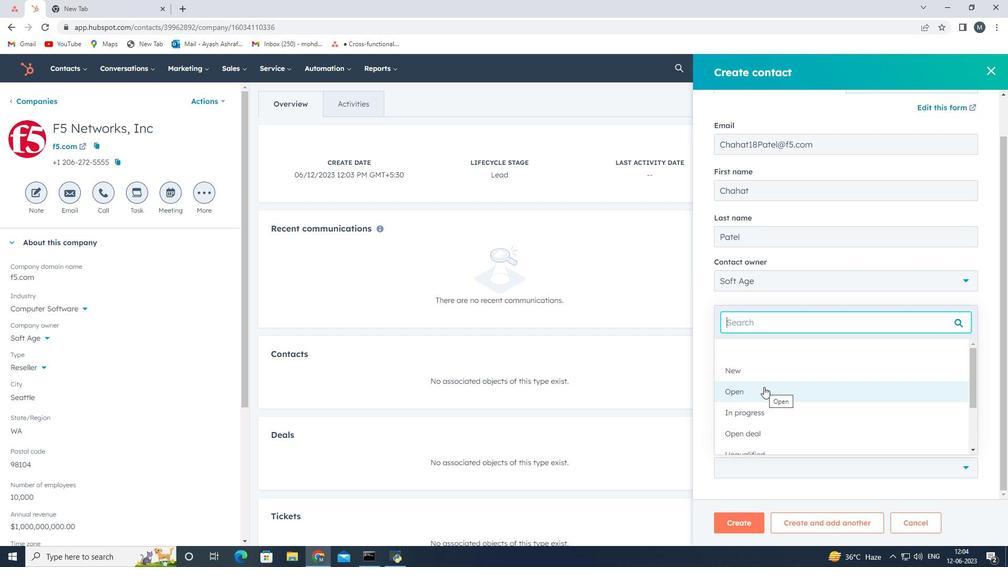 
Action: Mouse moved to (746, 527)
Screenshot: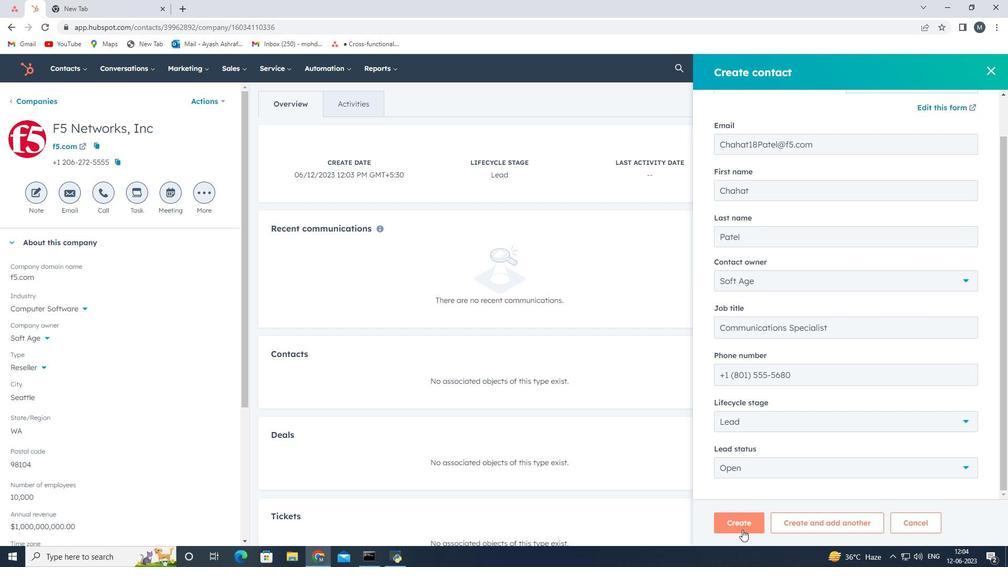 
Action: Mouse pressed left at (746, 527)
Screenshot: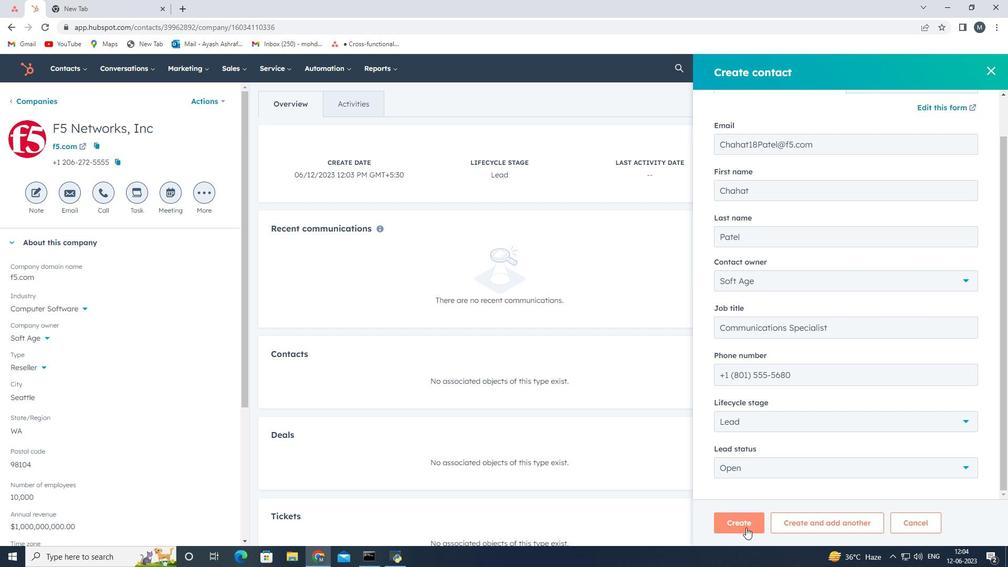 
Action: Mouse moved to (741, 524)
Screenshot: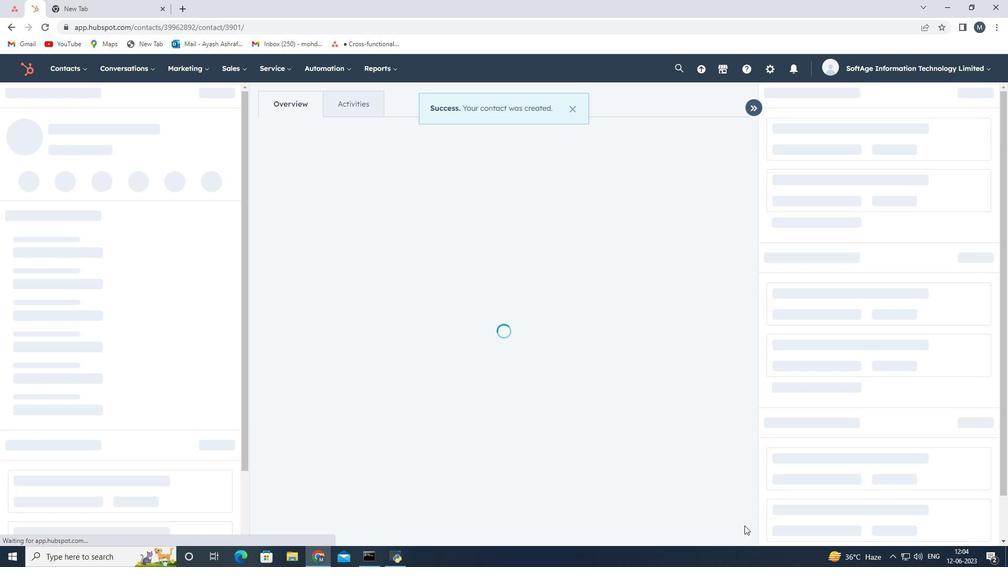 
